 Task: Mix one scoop of protein powder with 180-240 ml of water or milk in a shaker bottle, then shake well and consume.
Action: Mouse moved to (371, 69)
Screenshot: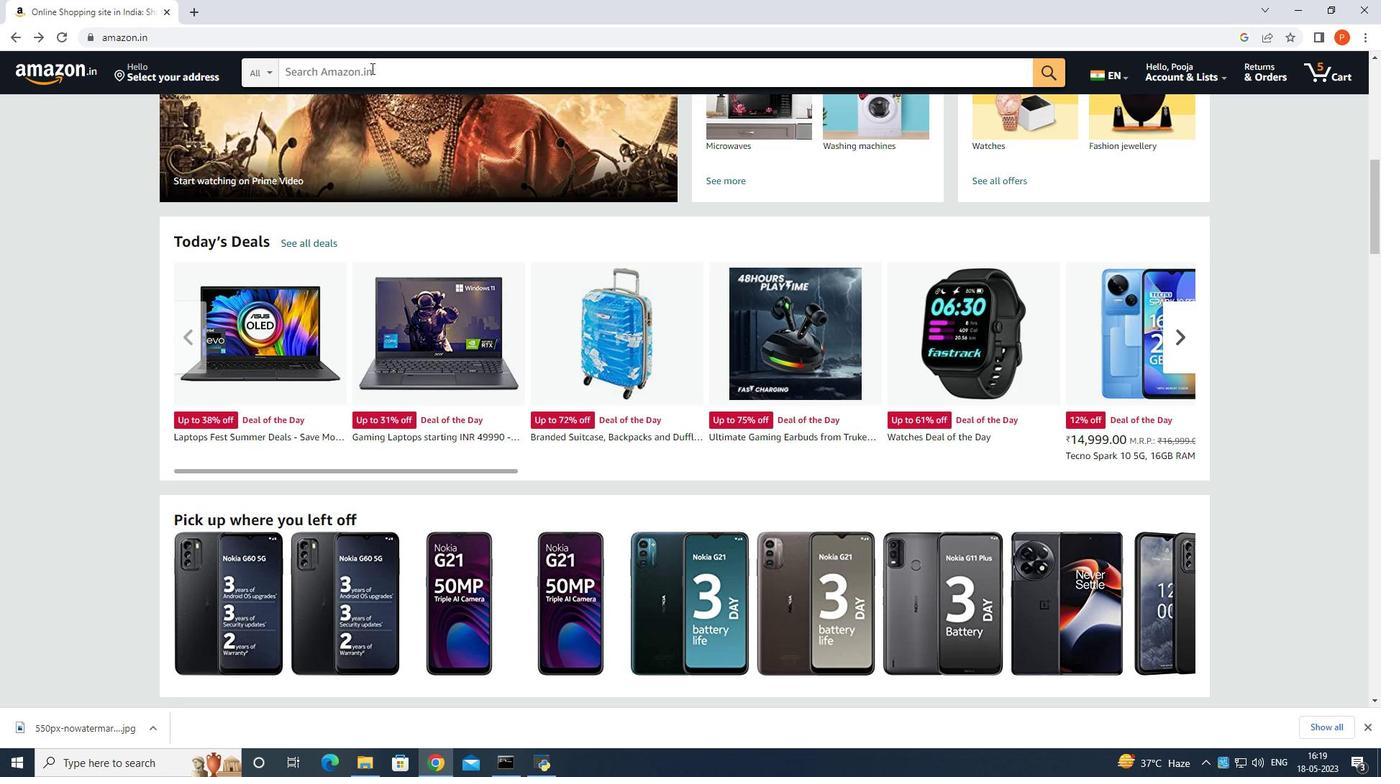 
Action: Mouse pressed left at (371, 69)
Screenshot: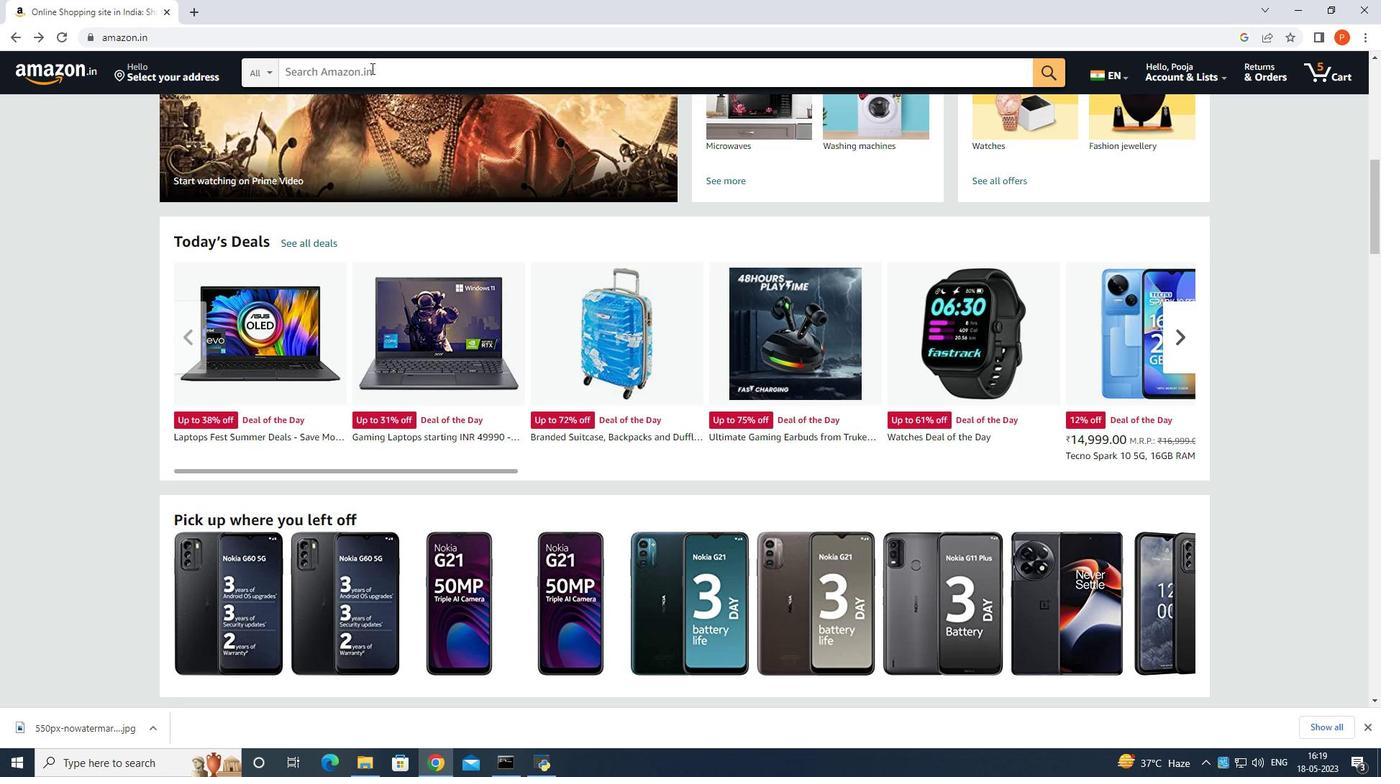 
Action: Mouse moved to (383, 100)
Screenshot: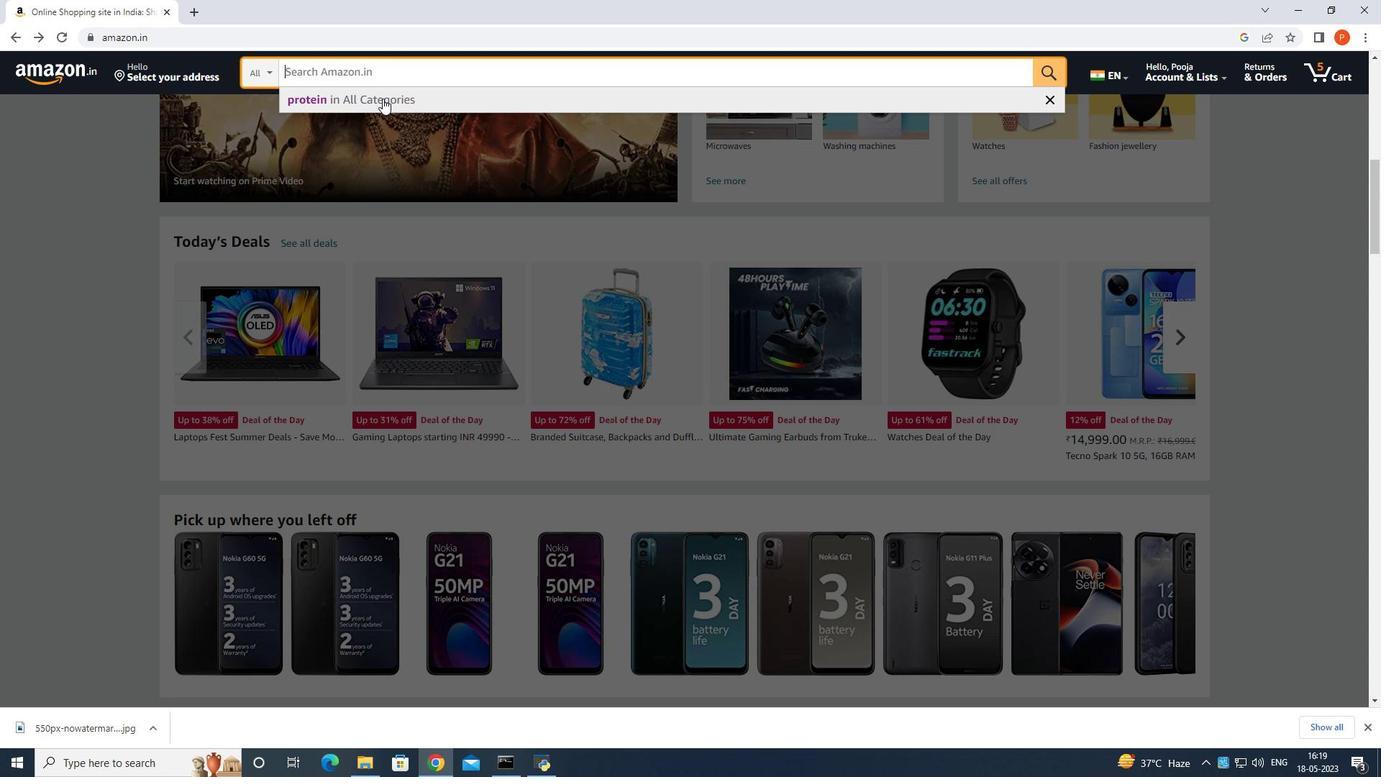 
Action: Mouse pressed left at (383, 100)
Screenshot: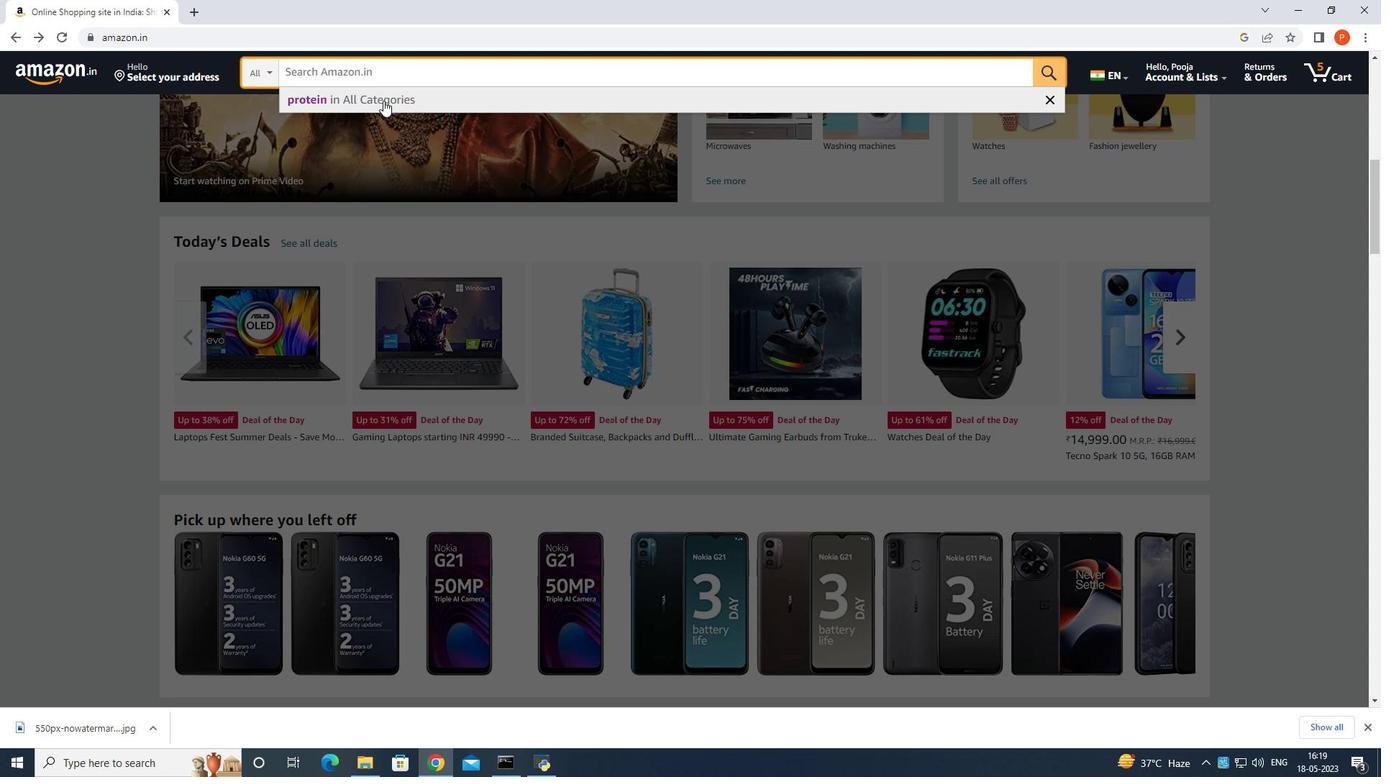 
Action: Mouse moved to (397, 218)
Screenshot: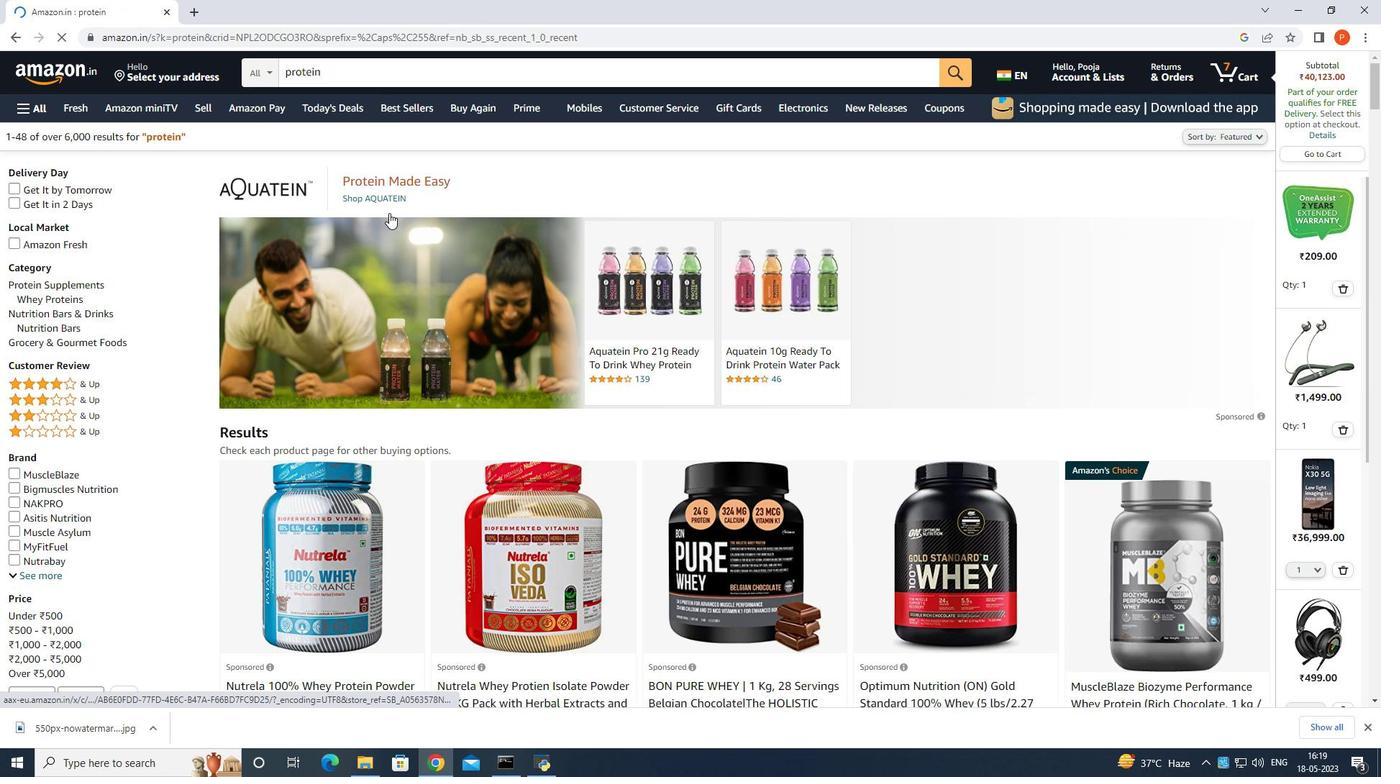 
Action: Mouse scrolled (397, 218) with delta (0, 0)
Screenshot: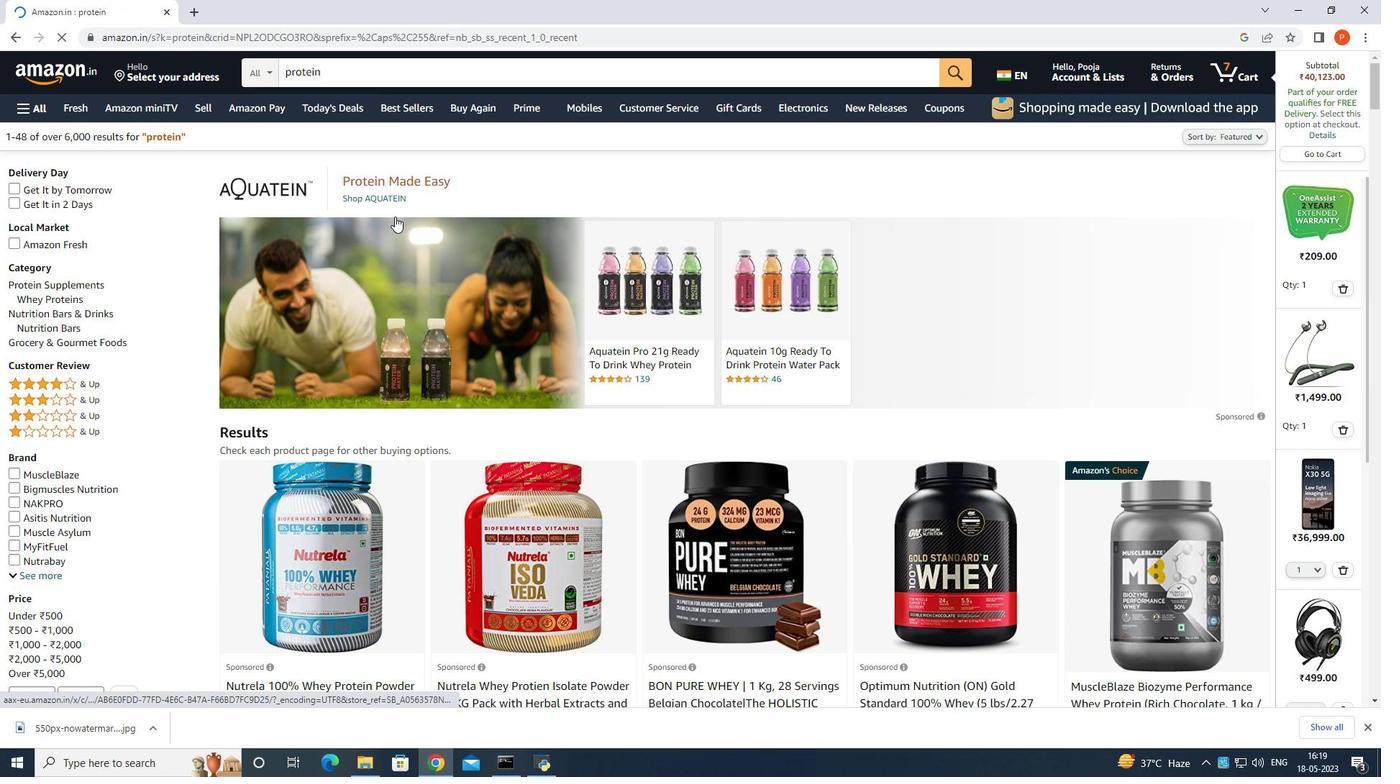 
Action: Mouse scrolled (397, 218) with delta (0, 0)
Screenshot: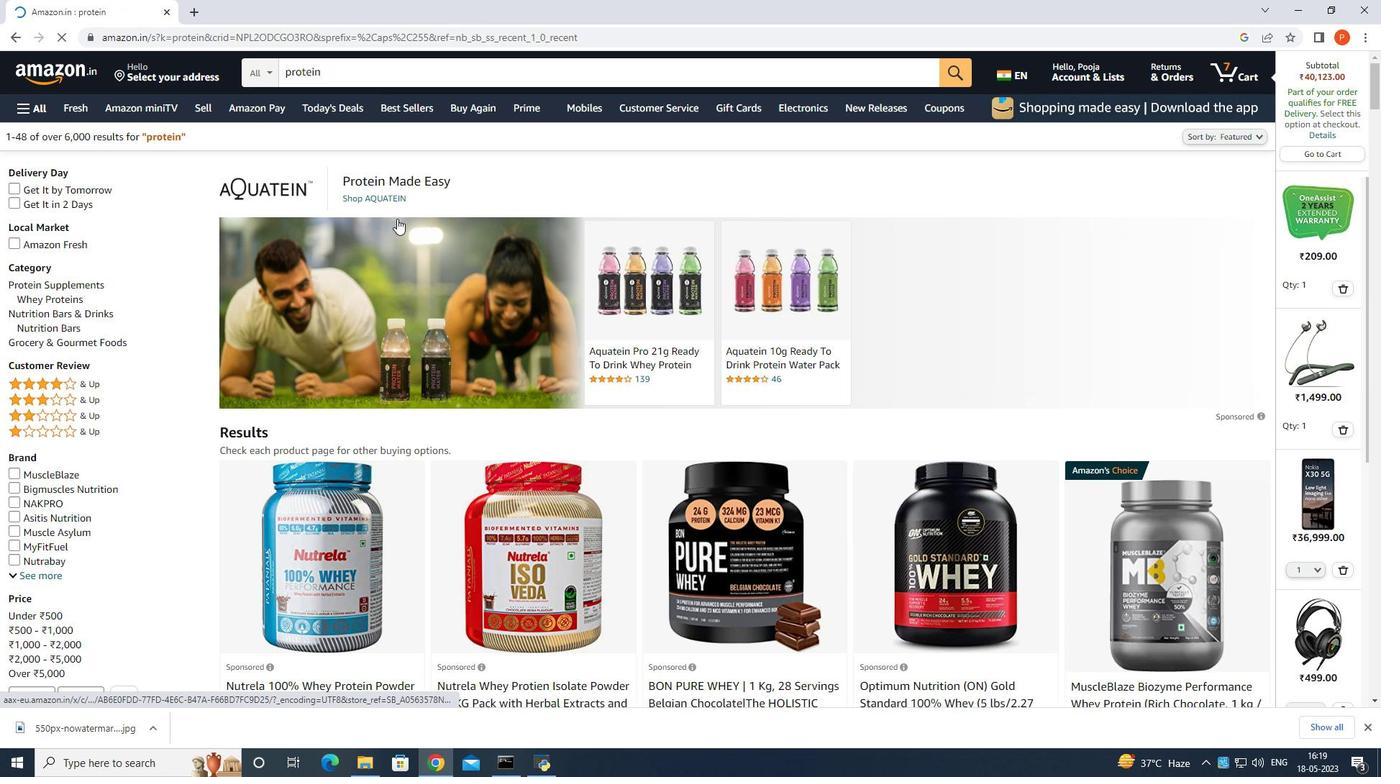 
Action: Mouse scrolled (397, 218) with delta (0, 0)
Screenshot: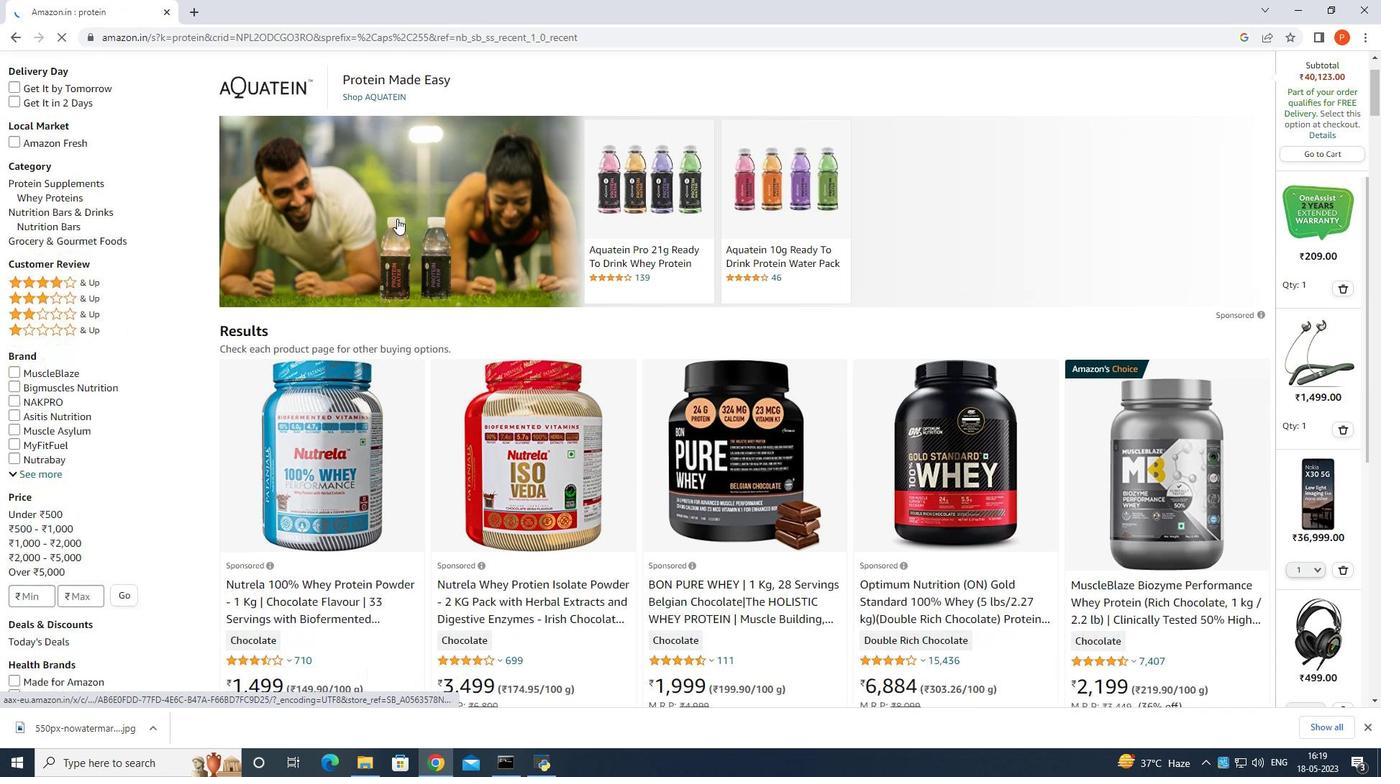 
Action: Mouse moved to (868, 392)
Screenshot: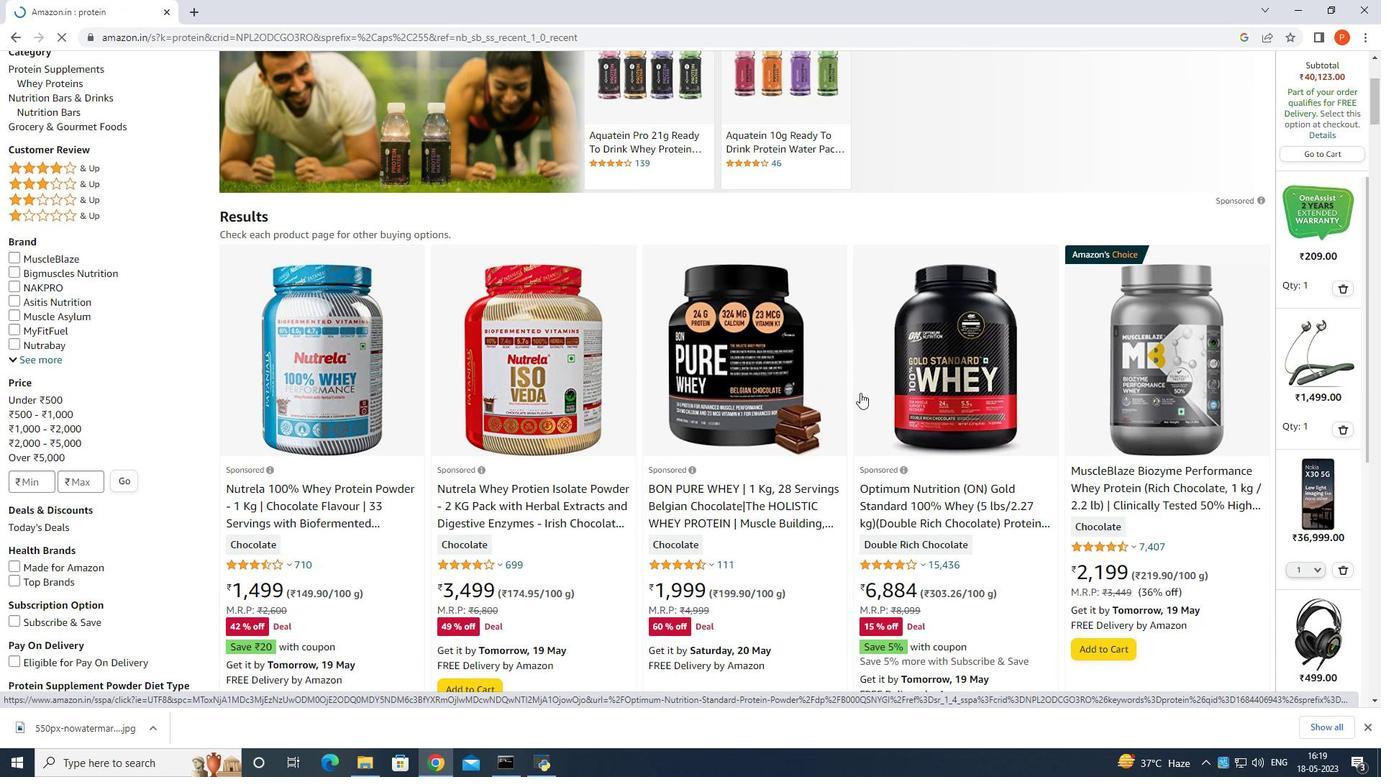 
Action: Mouse pressed left at (868, 392)
Screenshot: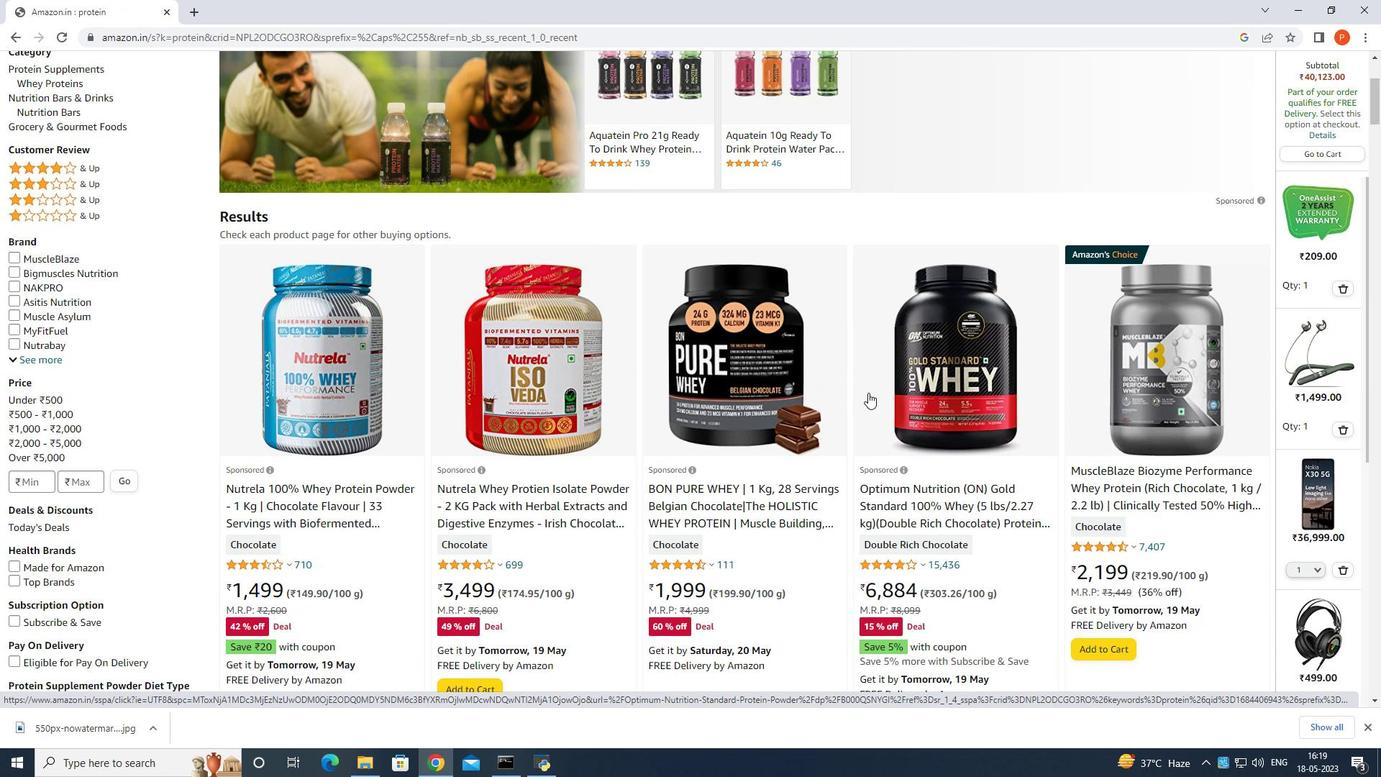 
Action: Mouse moved to (123, 297)
Screenshot: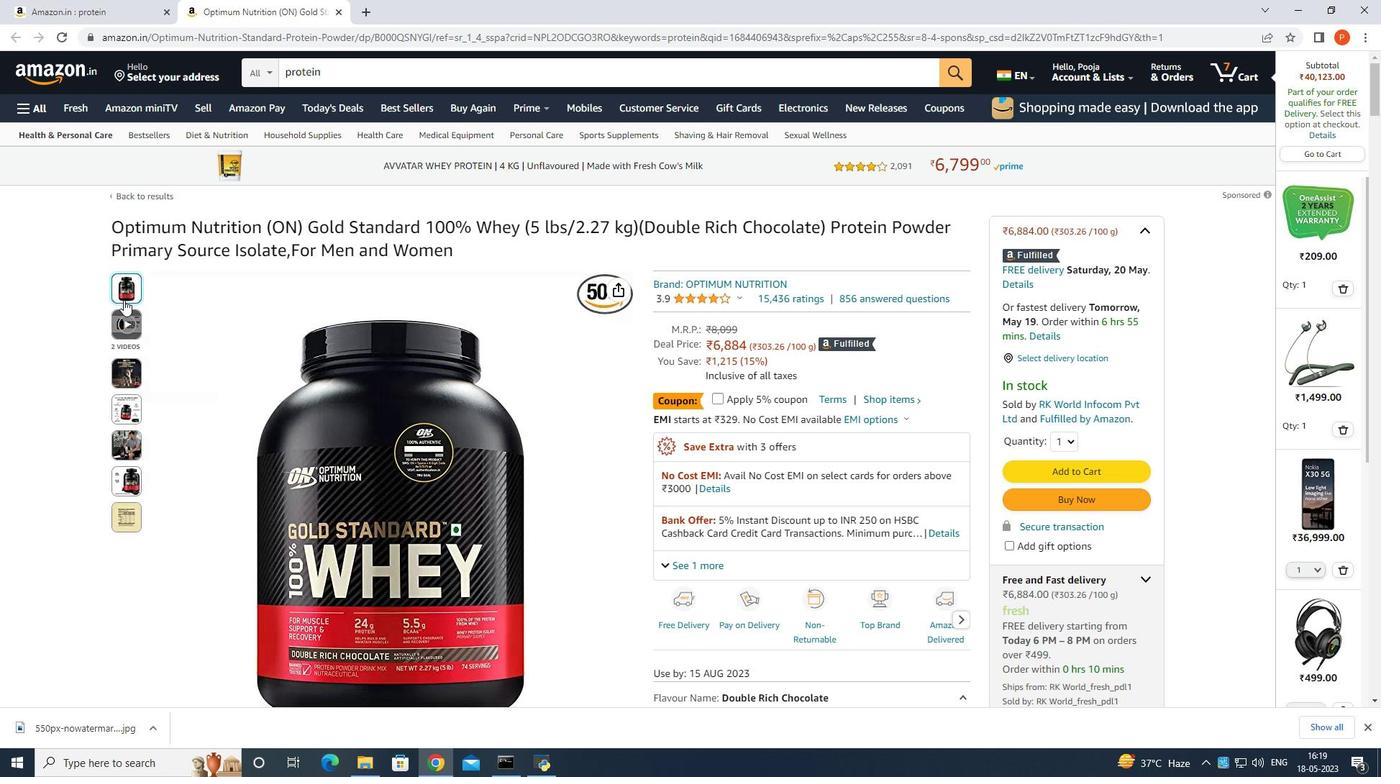 
Action: Mouse pressed left at (123, 297)
Screenshot: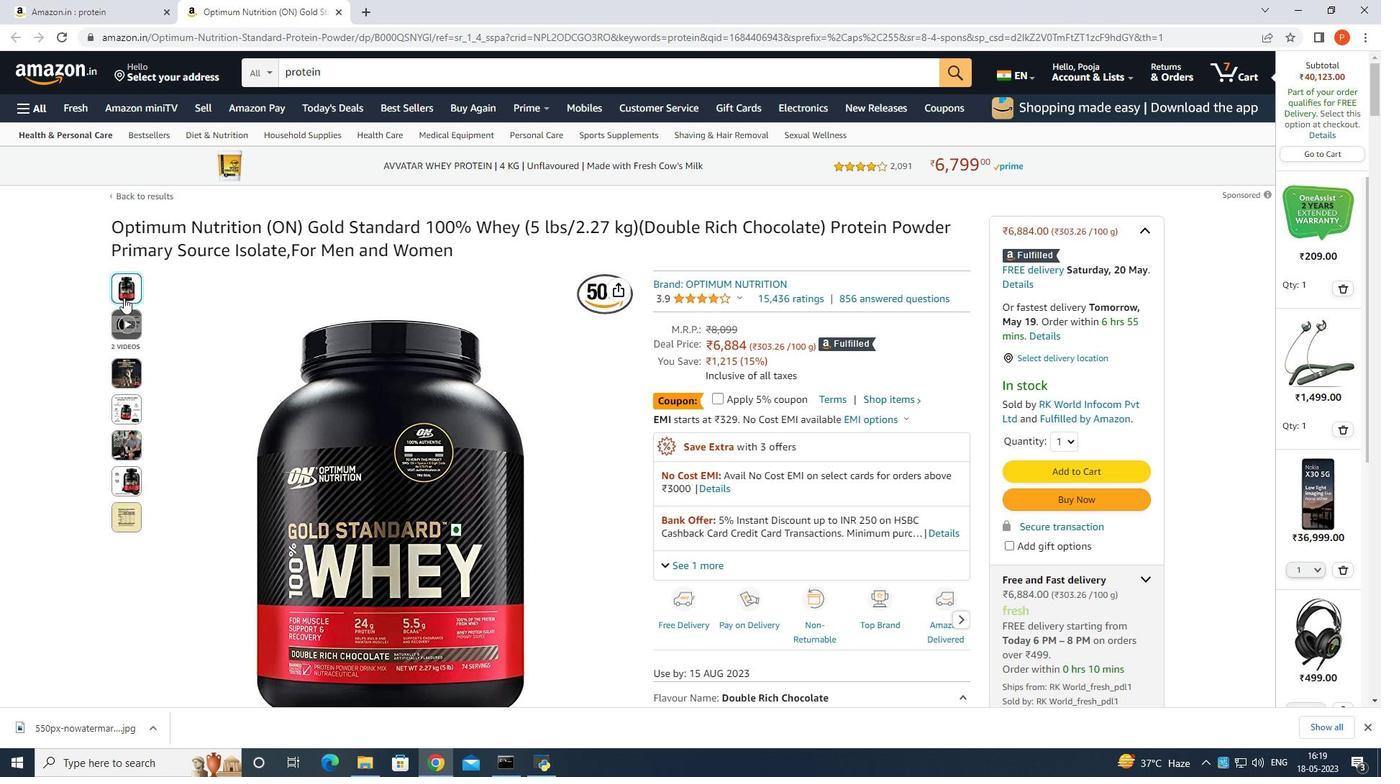 
Action: Mouse moved to (298, 511)
Screenshot: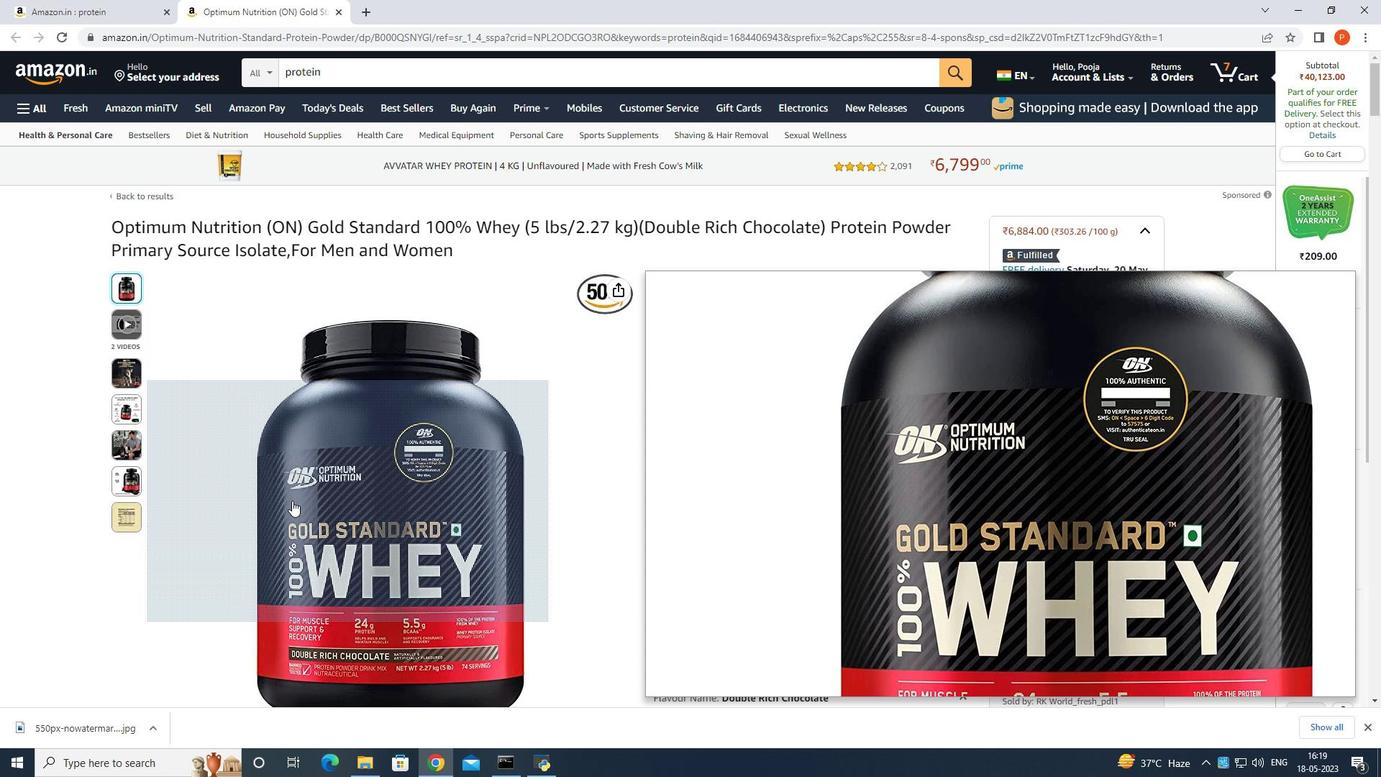 
Action: Mouse pressed left at (298, 511)
Screenshot: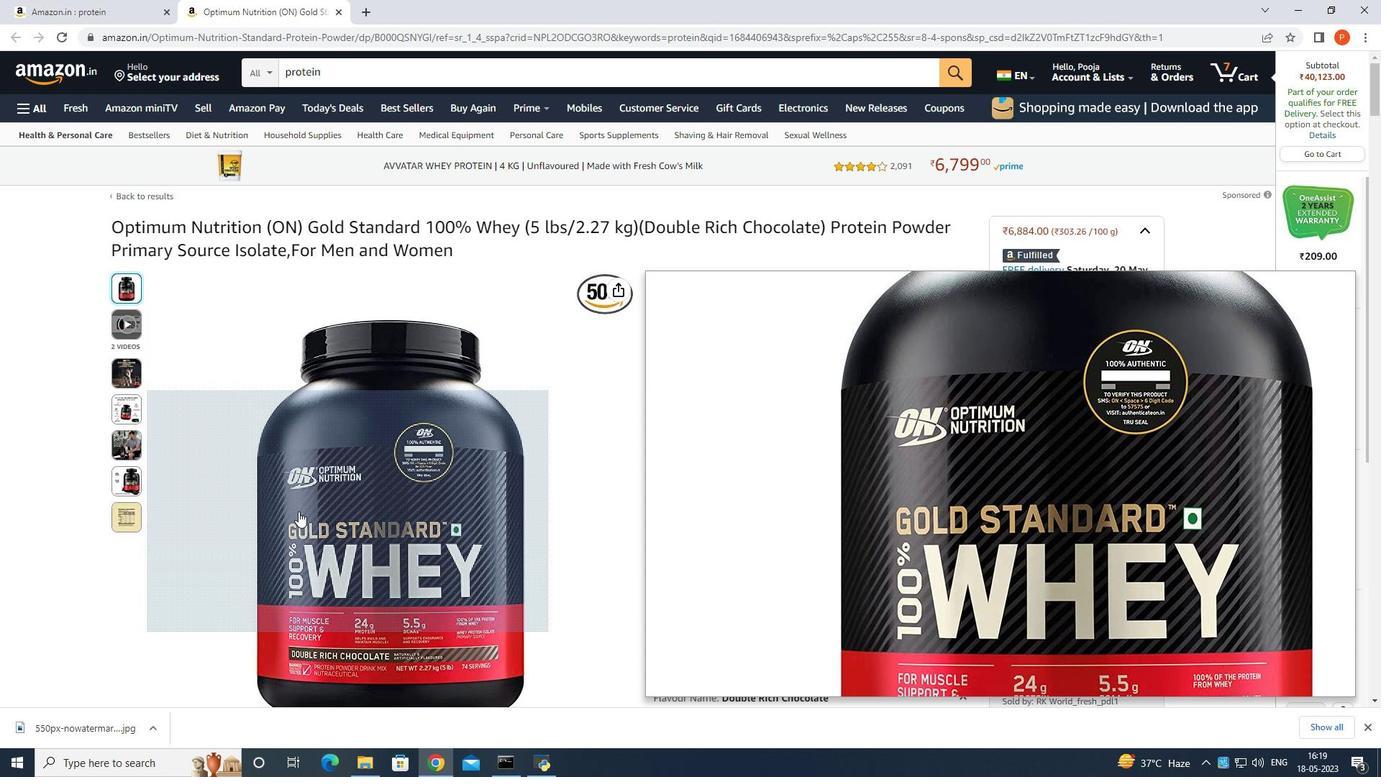 
Action: Mouse moved to (1177, 350)
Screenshot: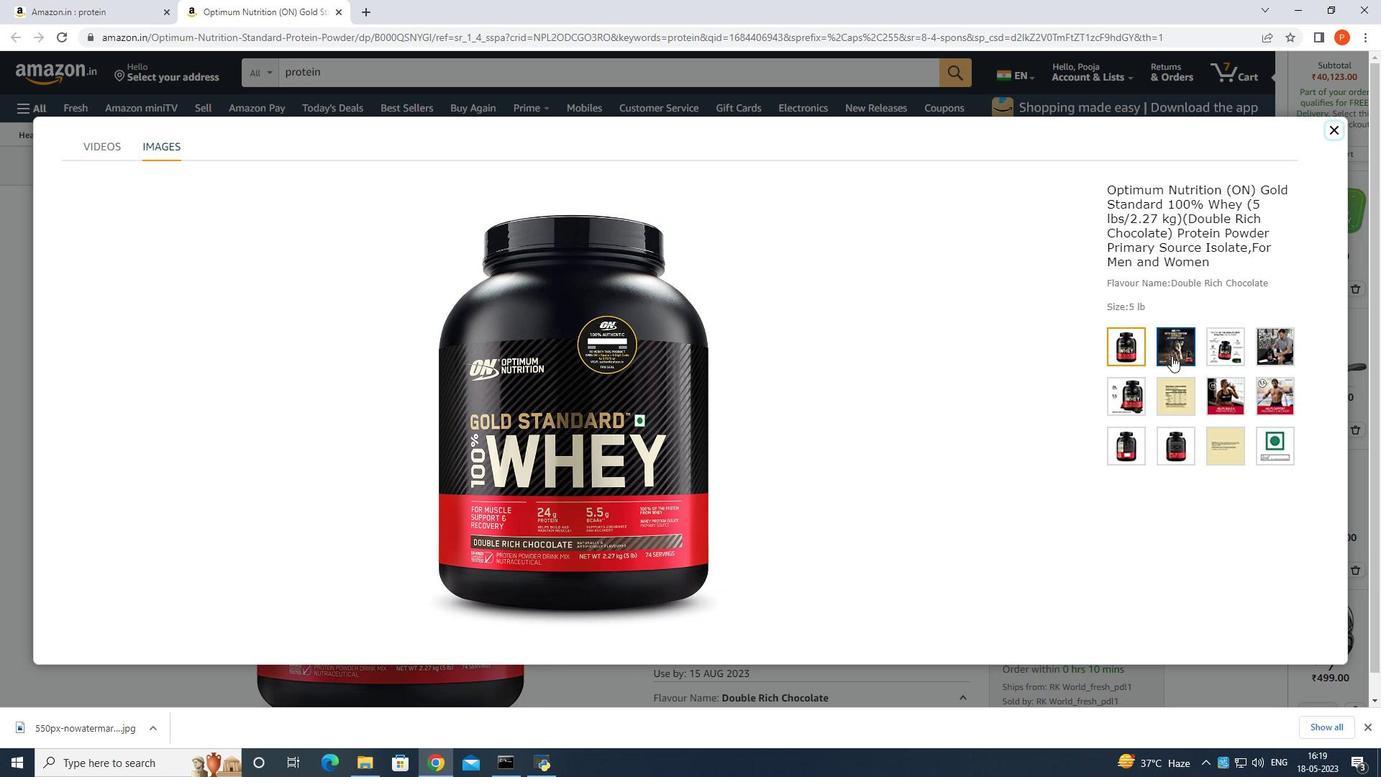 
Action: Mouse pressed left at (1177, 350)
Screenshot: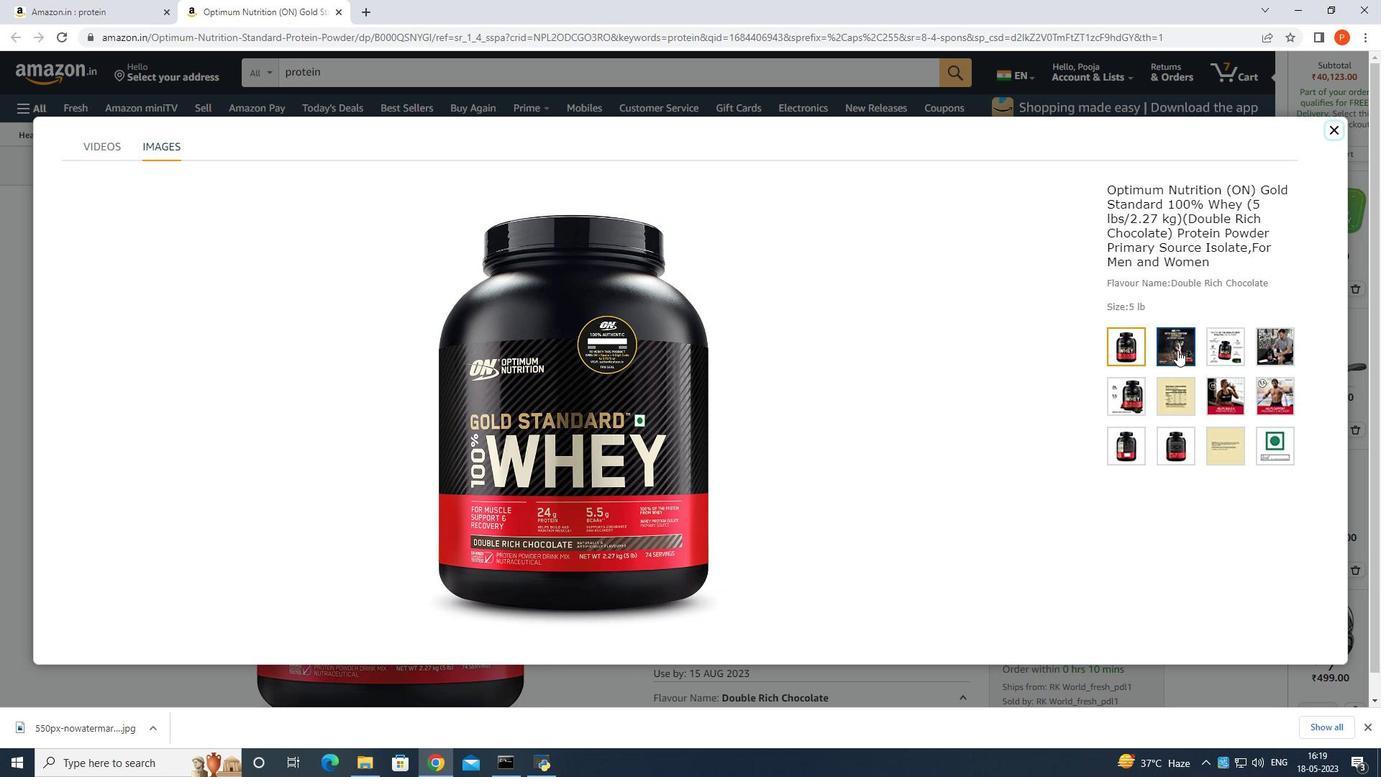 
Action: Mouse moved to (1218, 344)
Screenshot: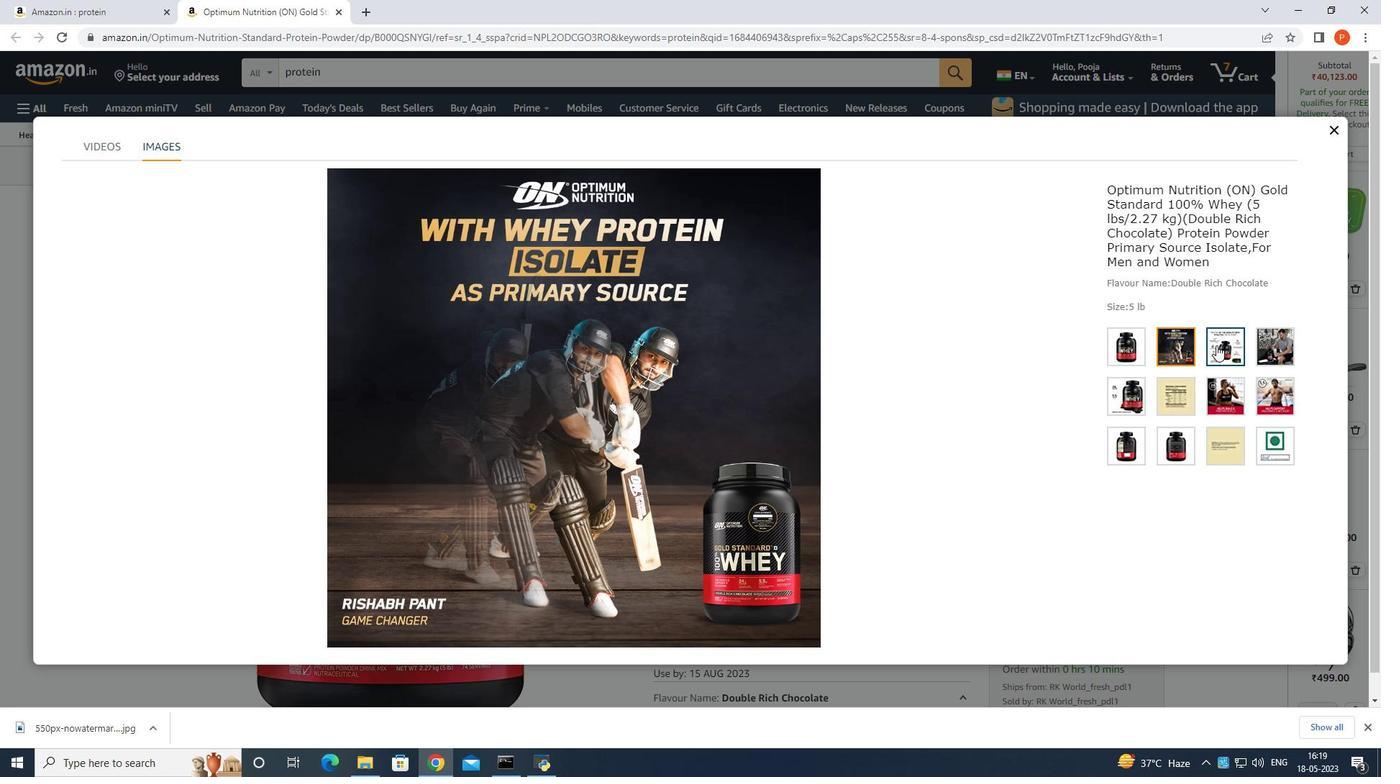 
Action: Mouse pressed left at (1218, 344)
Screenshot: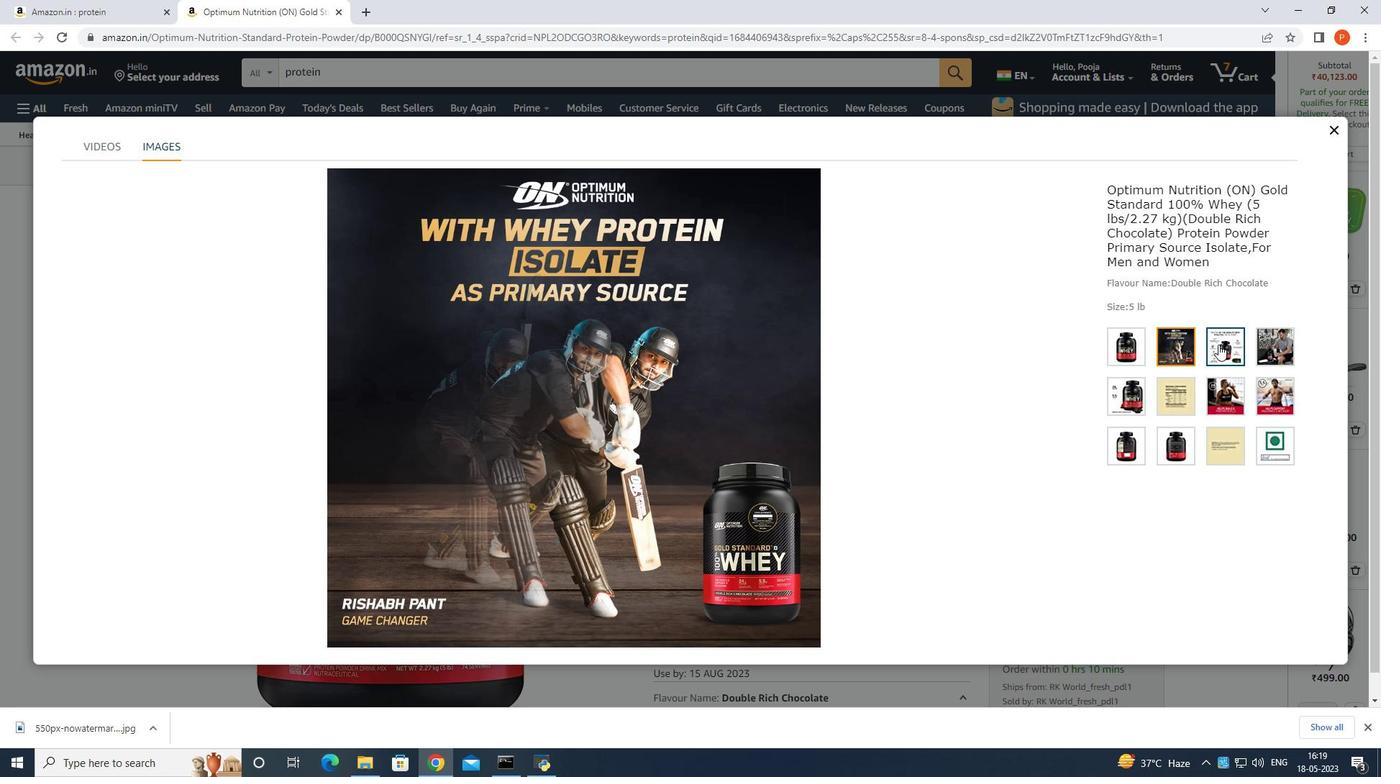 
Action: Mouse moved to (1278, 348)
Screenshot: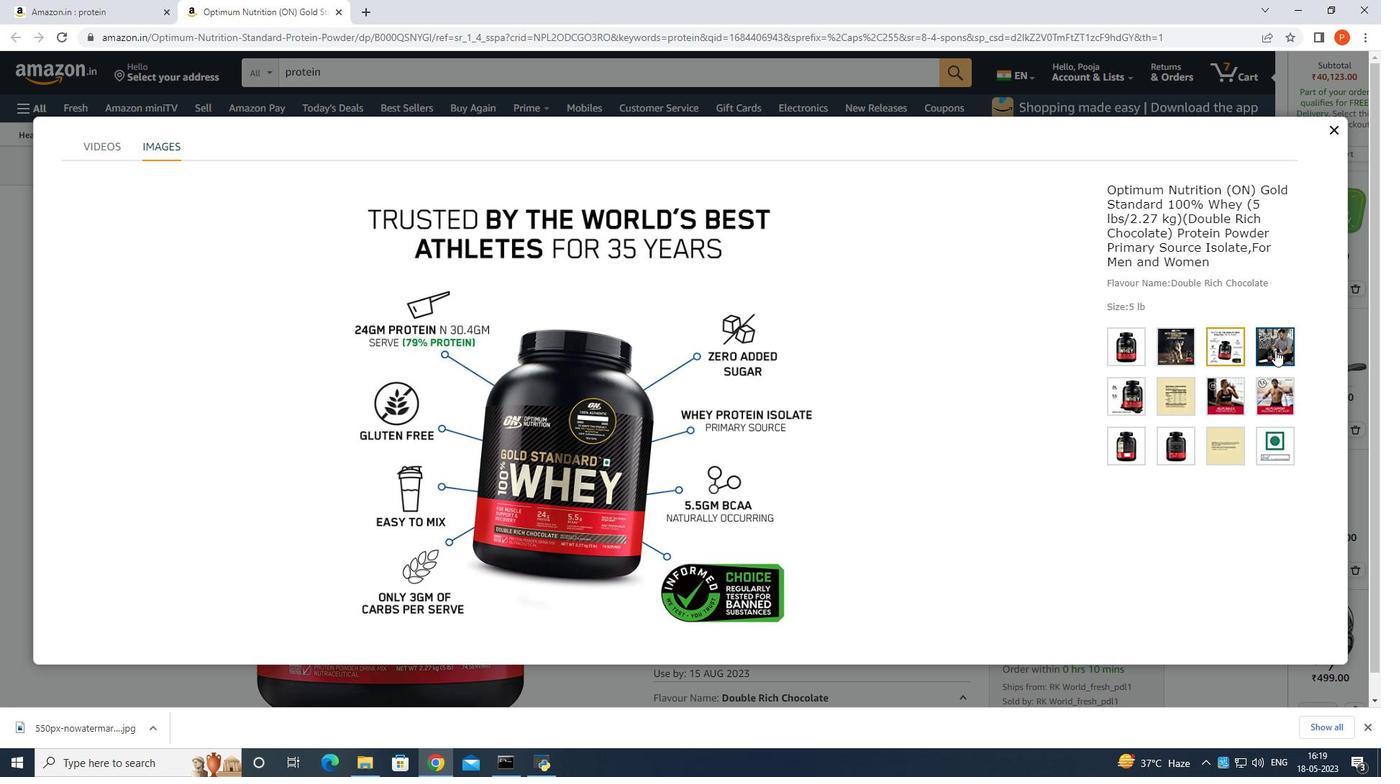 
Action: Mouse pressed left at (1278, 348)
Screenshot: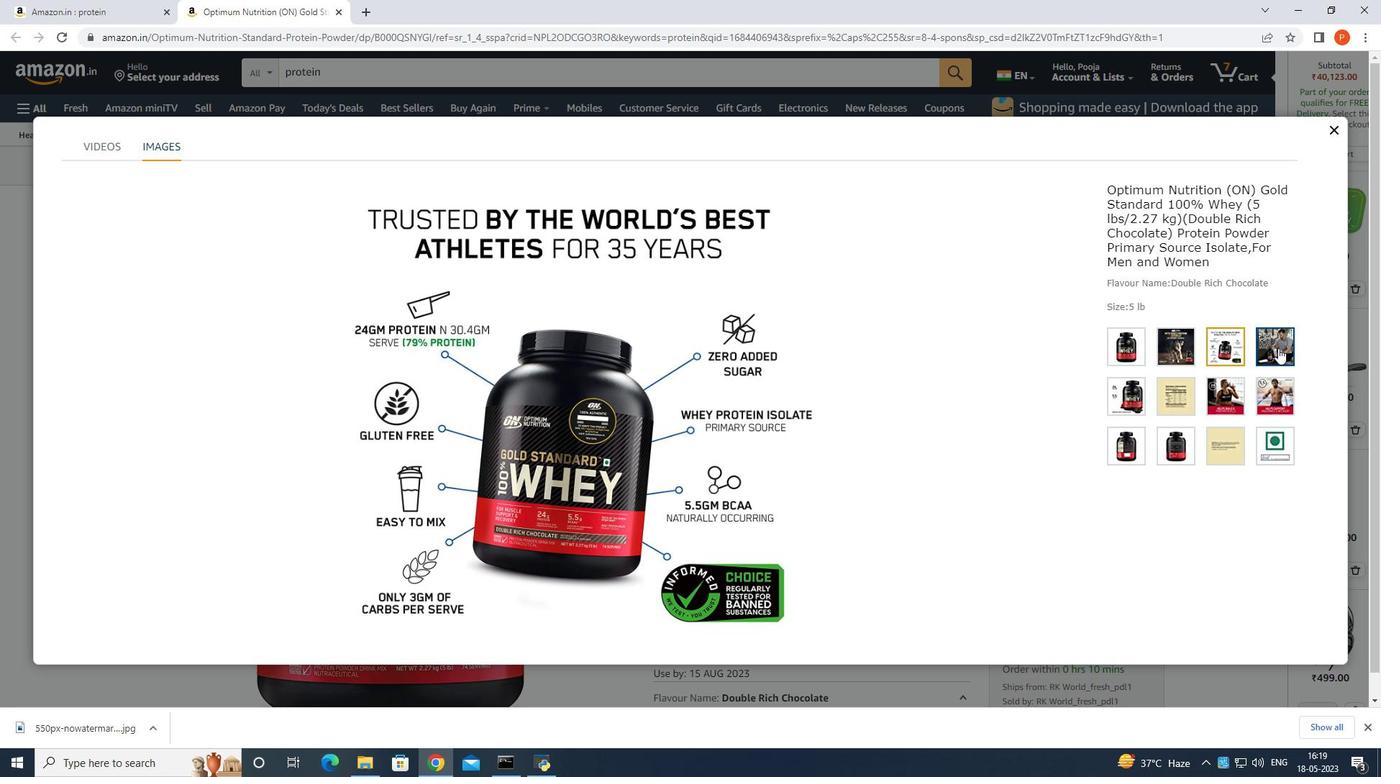 
Action: Mouse moved to (1122, 399)
Screenshot: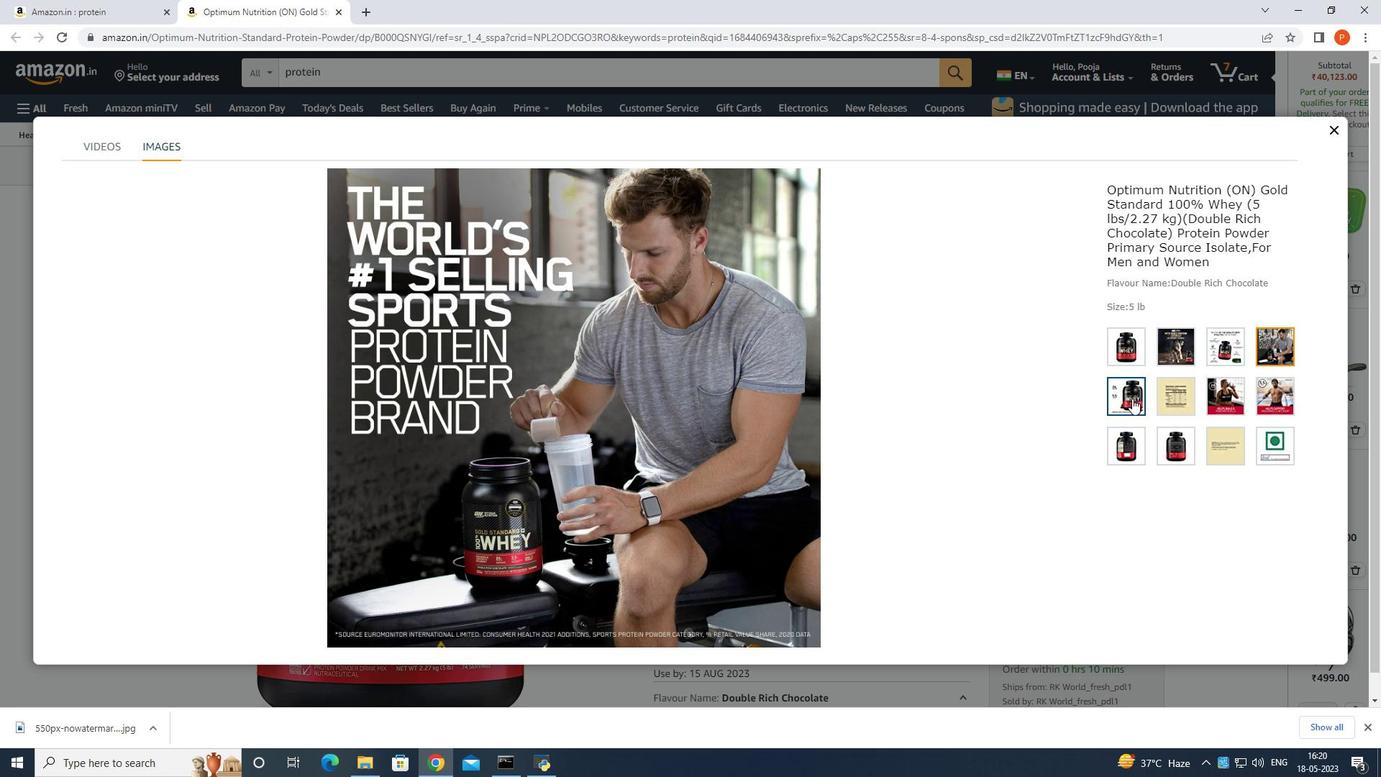 
Action: Mouse pressed left at (1122, 399)
Screenshot: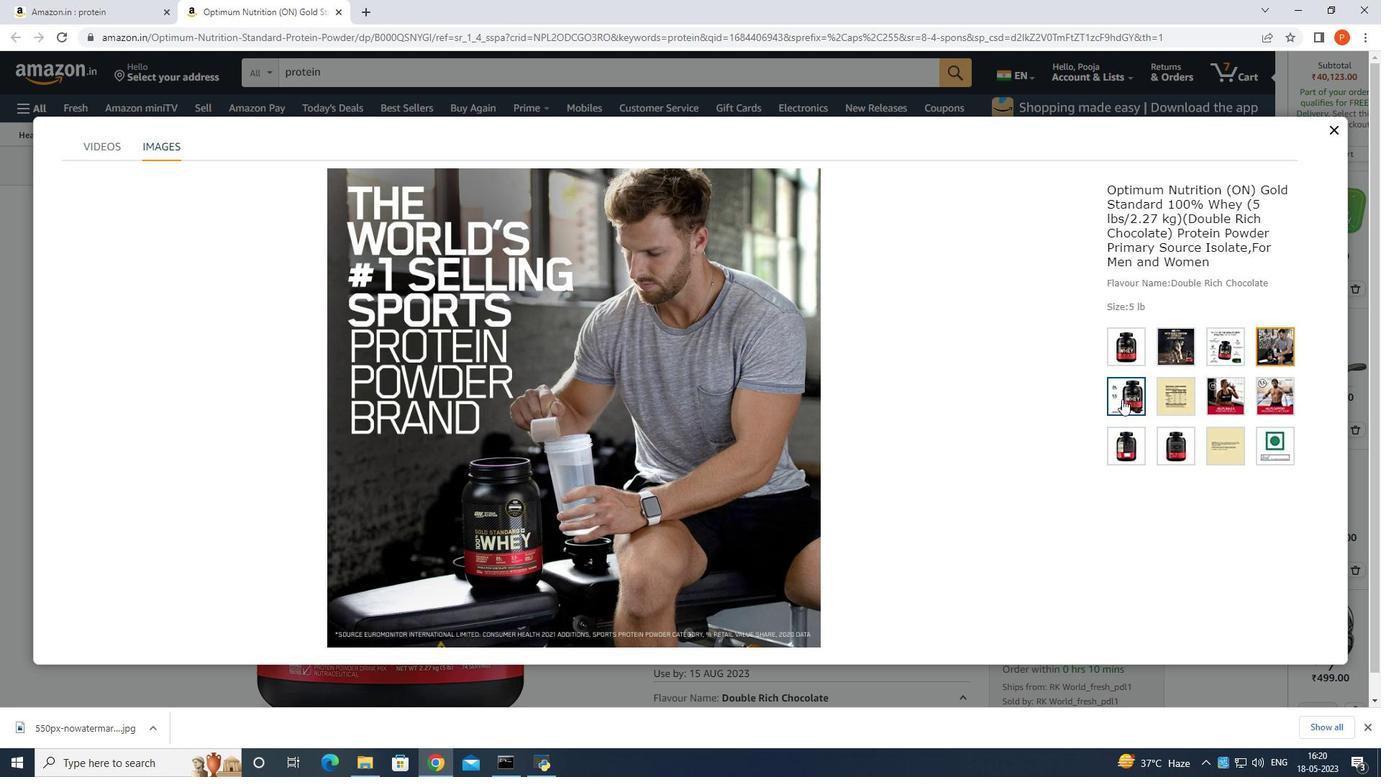 
Action: Mouse moved to (1167, 391)
Screenshot: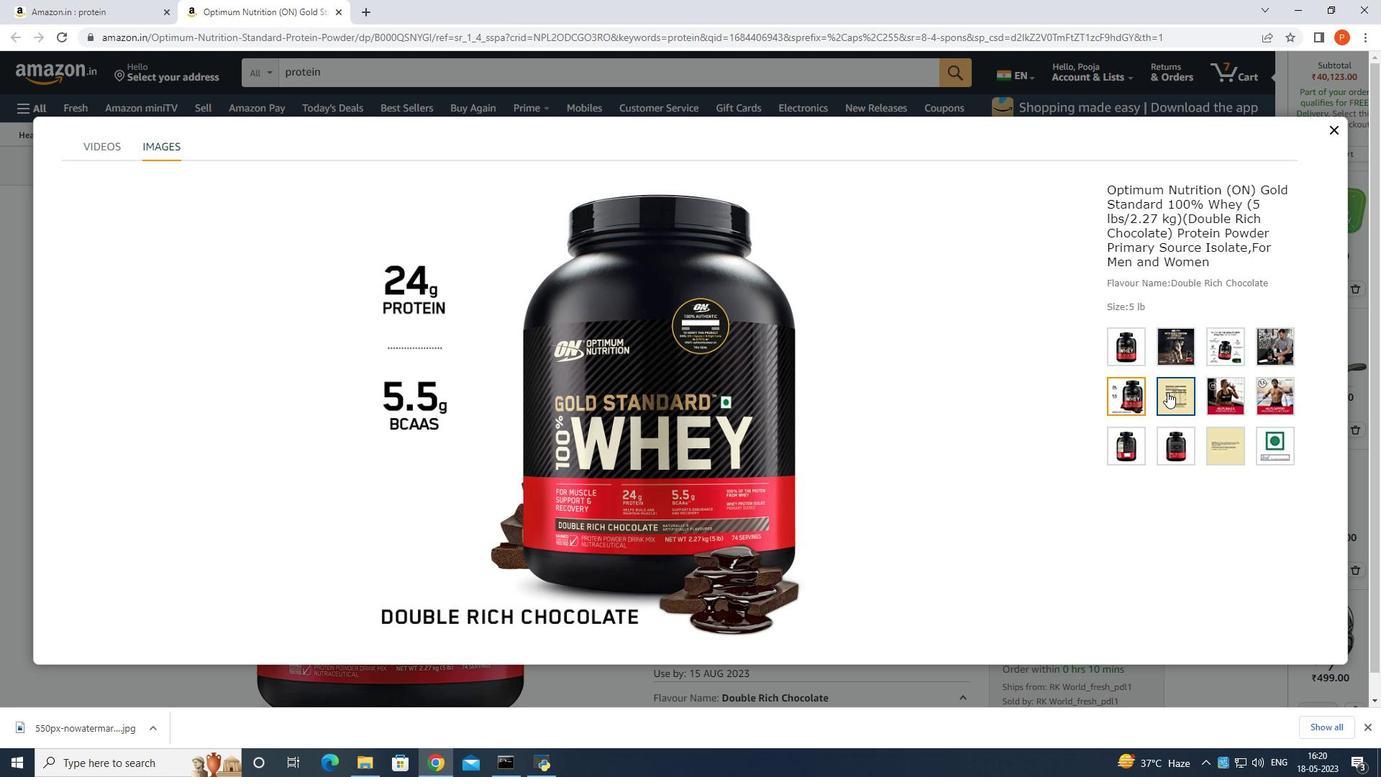 
Action: Mouse pressed left at (1167, 391)
Screenshot: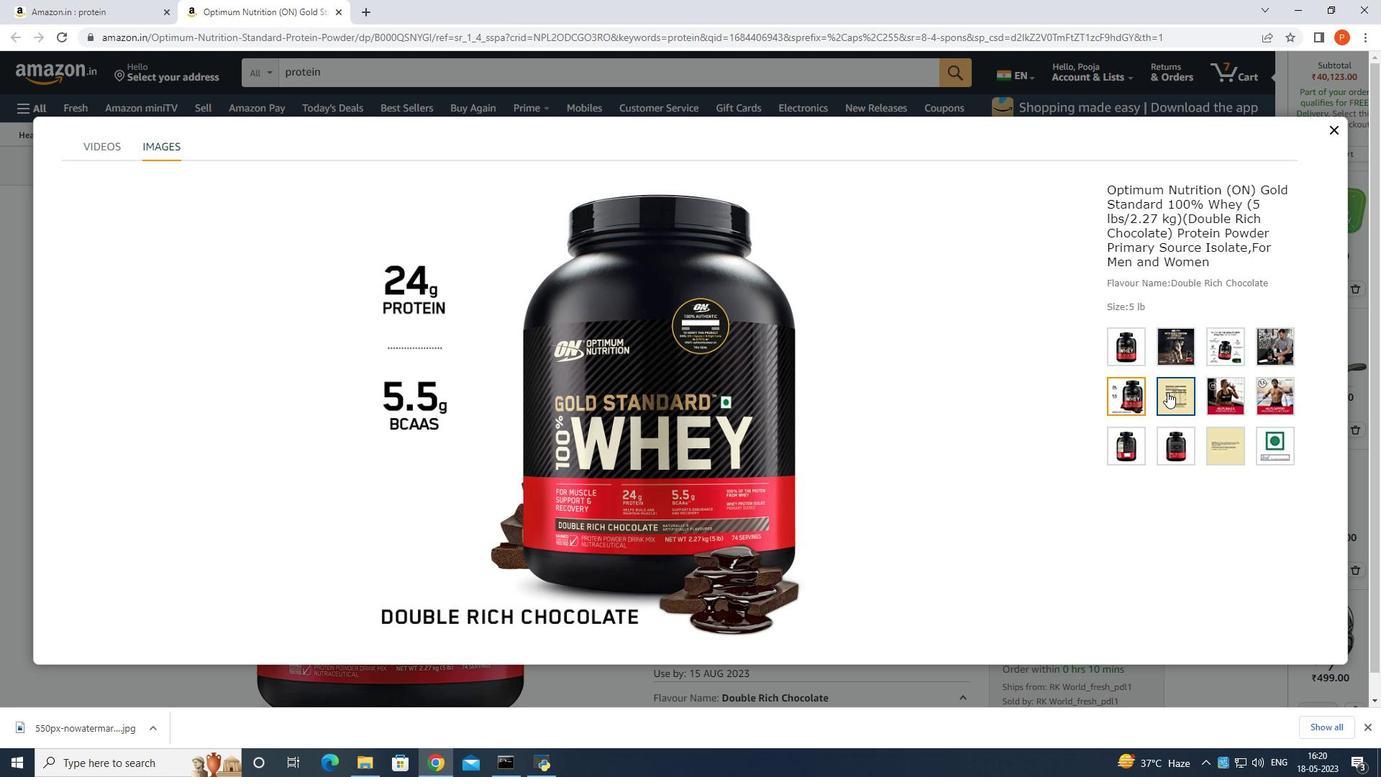 
Action: Mouse moved to (541, 518)
Screenshot: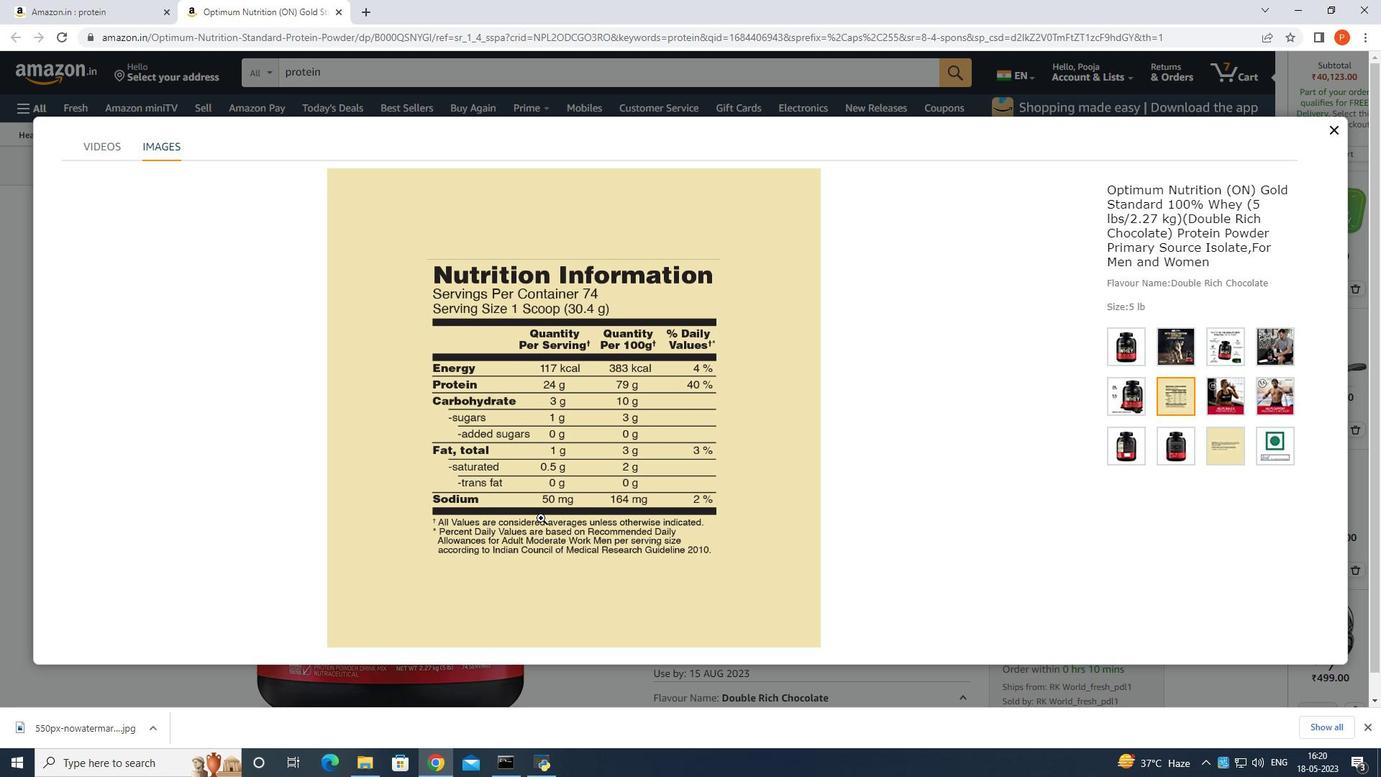 
Action: Mouse scrolled (541, 518) with delta (0, 0)
Screenshot: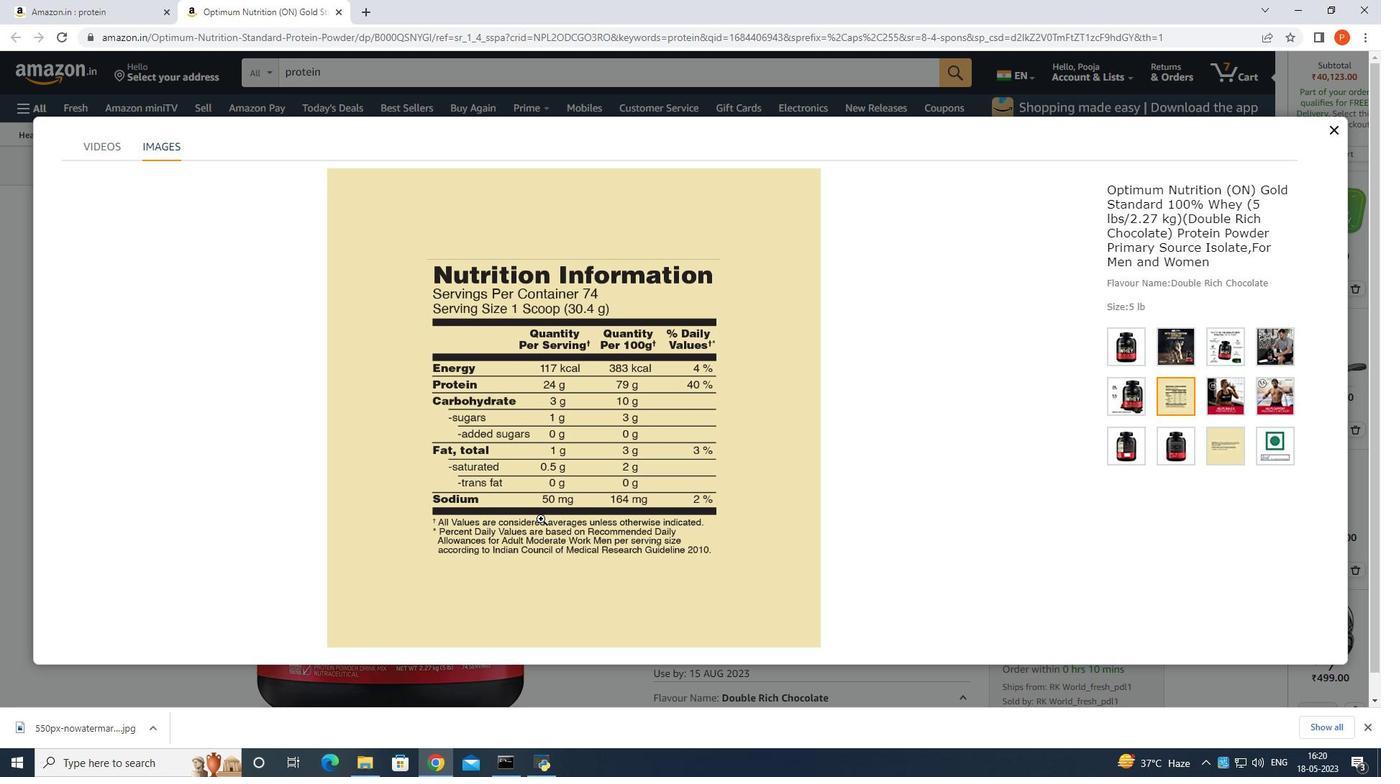 
Action: Mouse moved to (1209, 371)
Screenshot: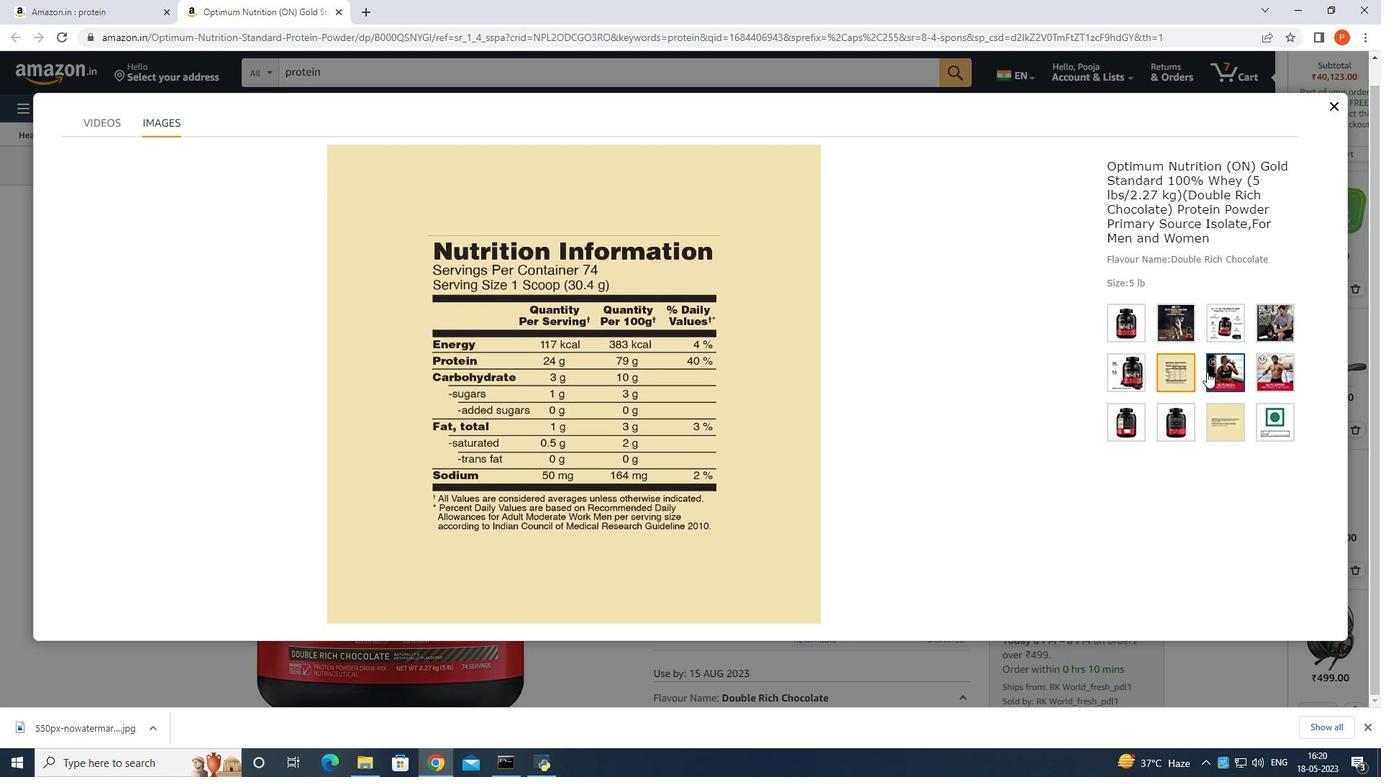 
Action: Mouse pressed left at (1209, 371)
Screenshot: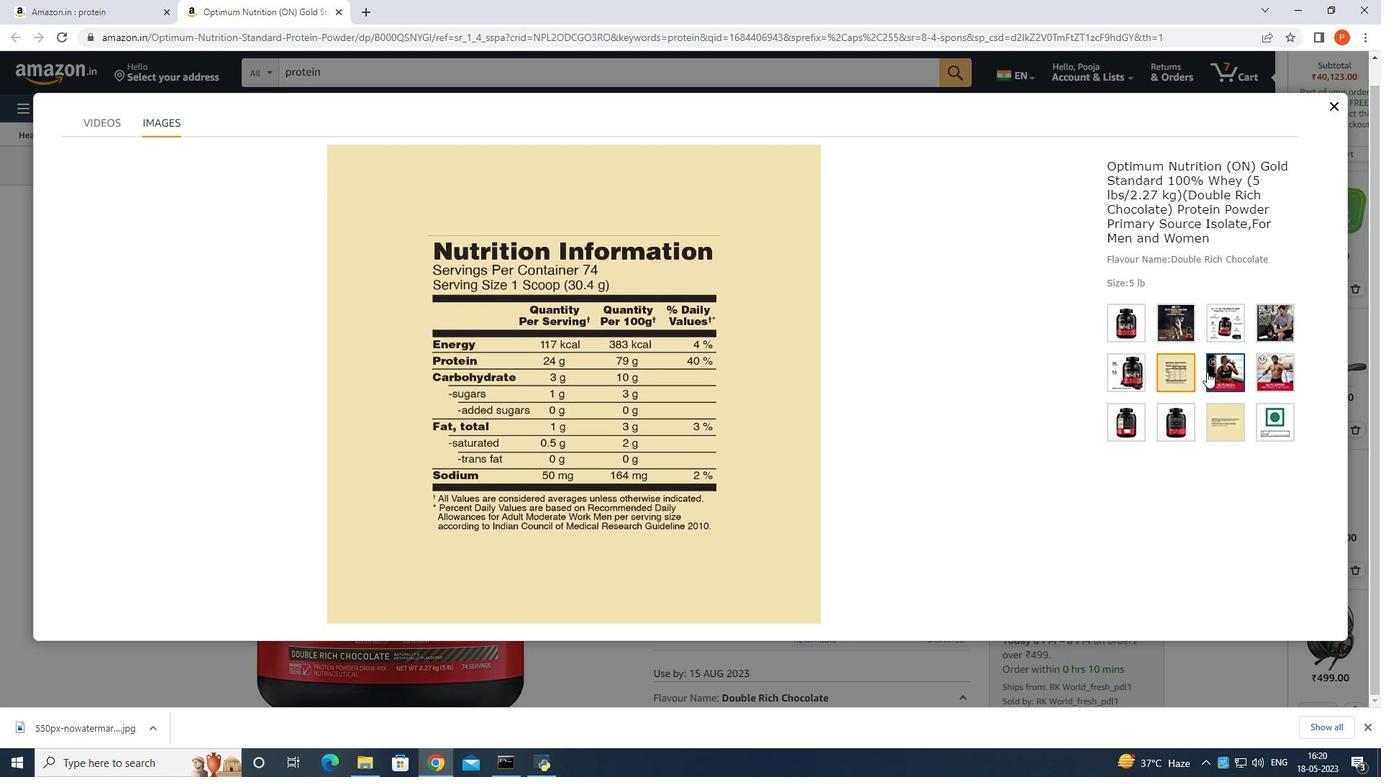 
Action: Mouse moved to (886, 392)
Screenshot: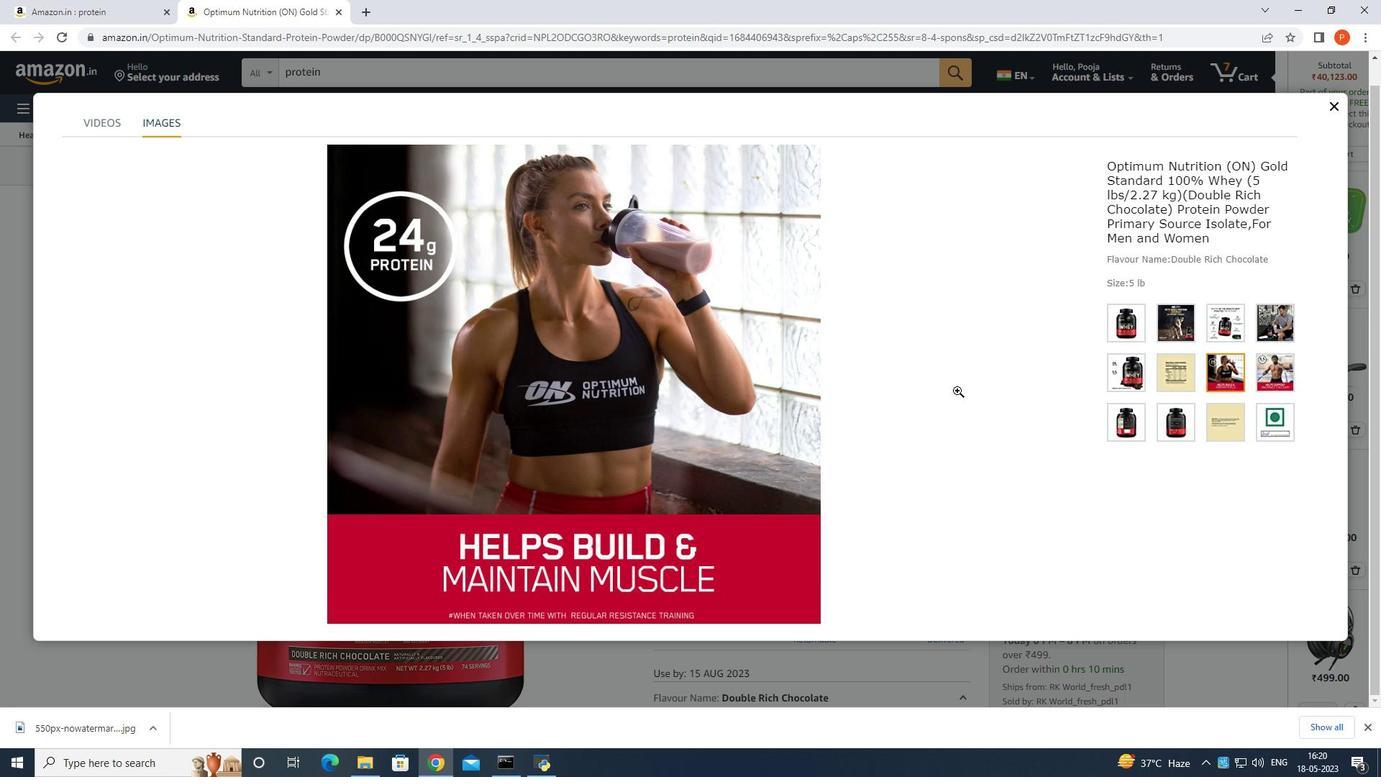 
Action: Mouse scrolled (886, 392) with delta (0, 0)
Screenshot: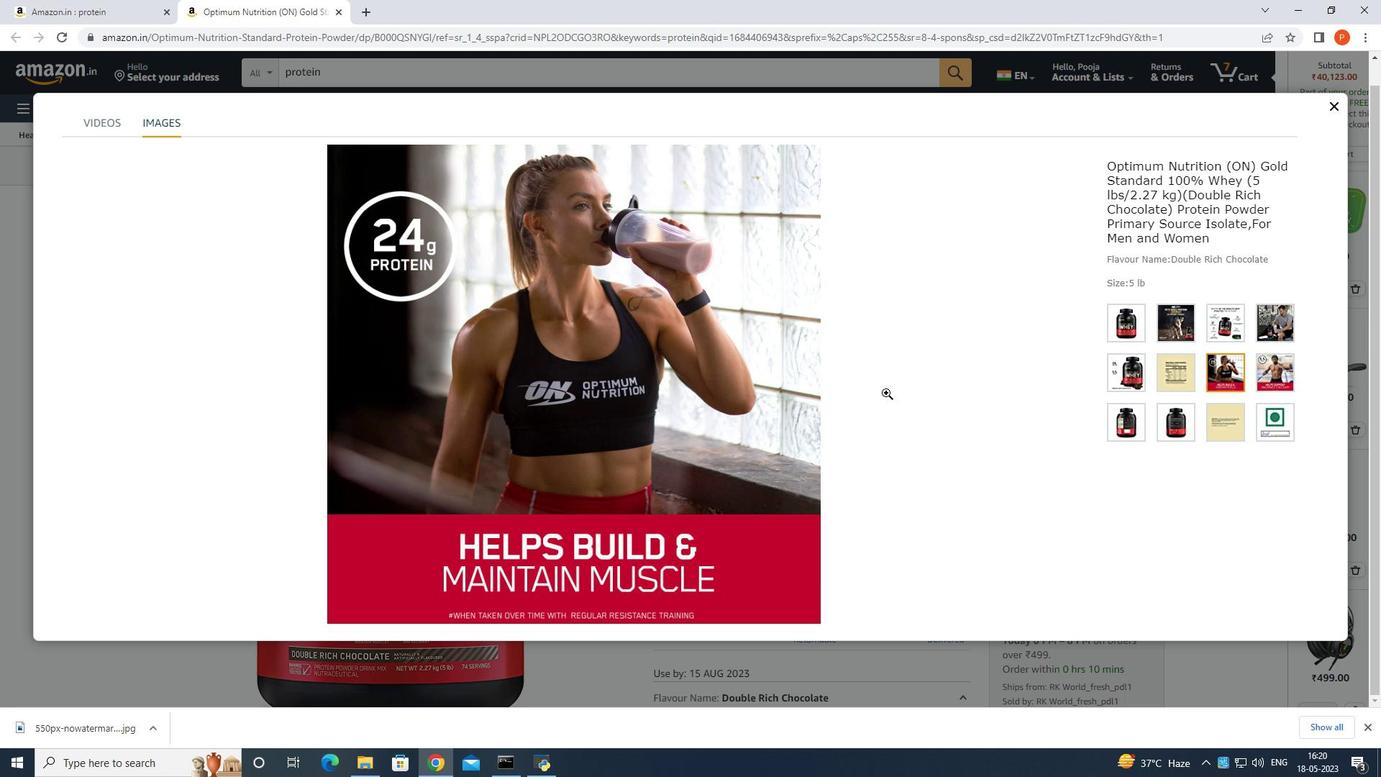 
Action: Mouse scrolled (886, 392) with delta (0, 0)
Screenshot: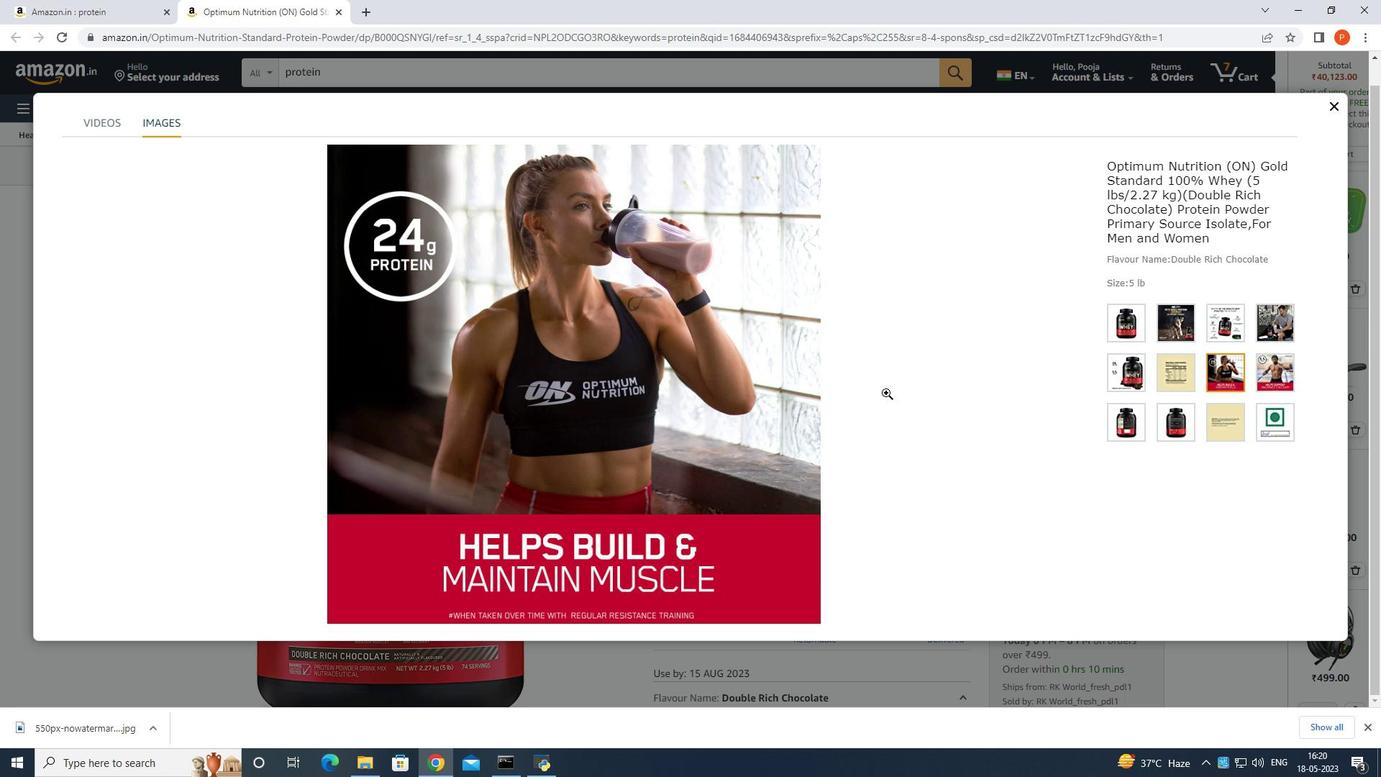 
Action: Mouse moved to (1129, 427)
Screenshot: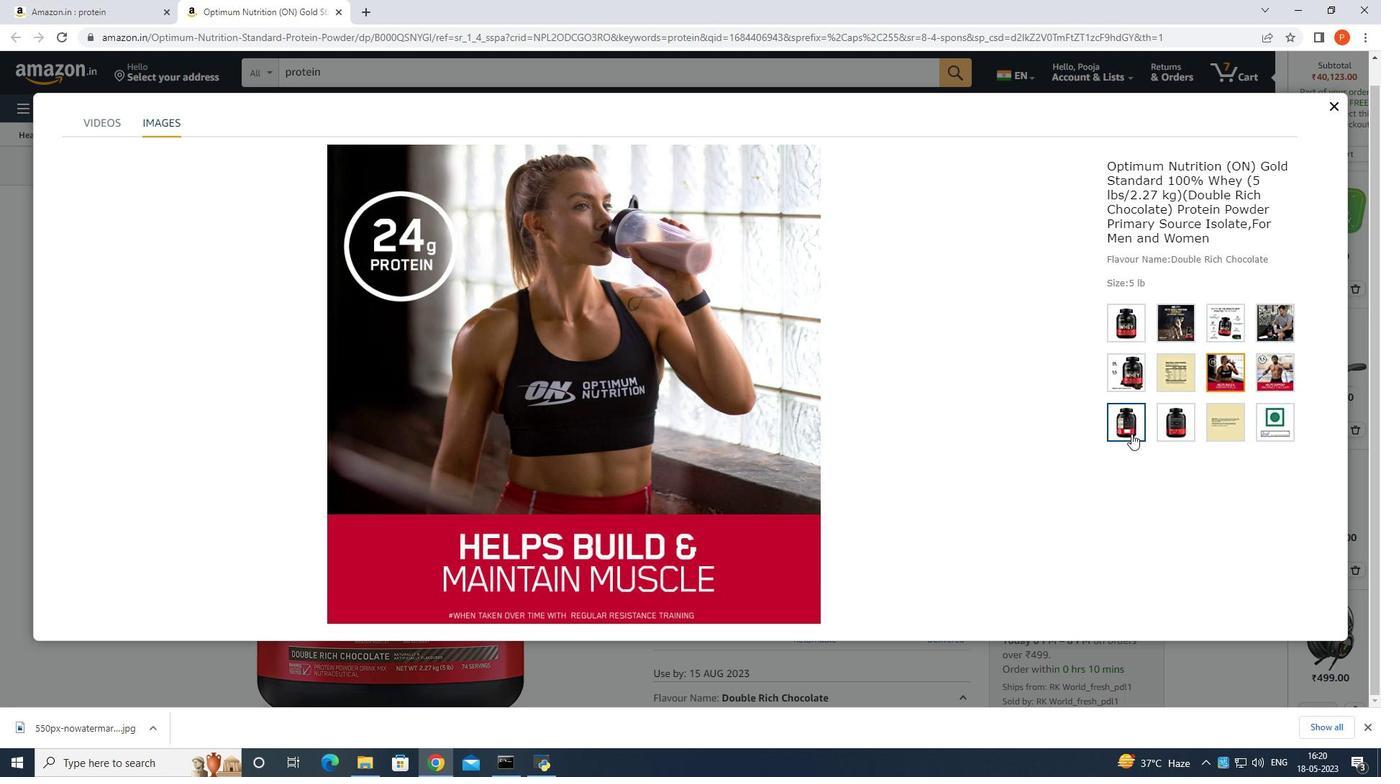 
Action: Mouse pressed left at (1129, 427)
Screenshot: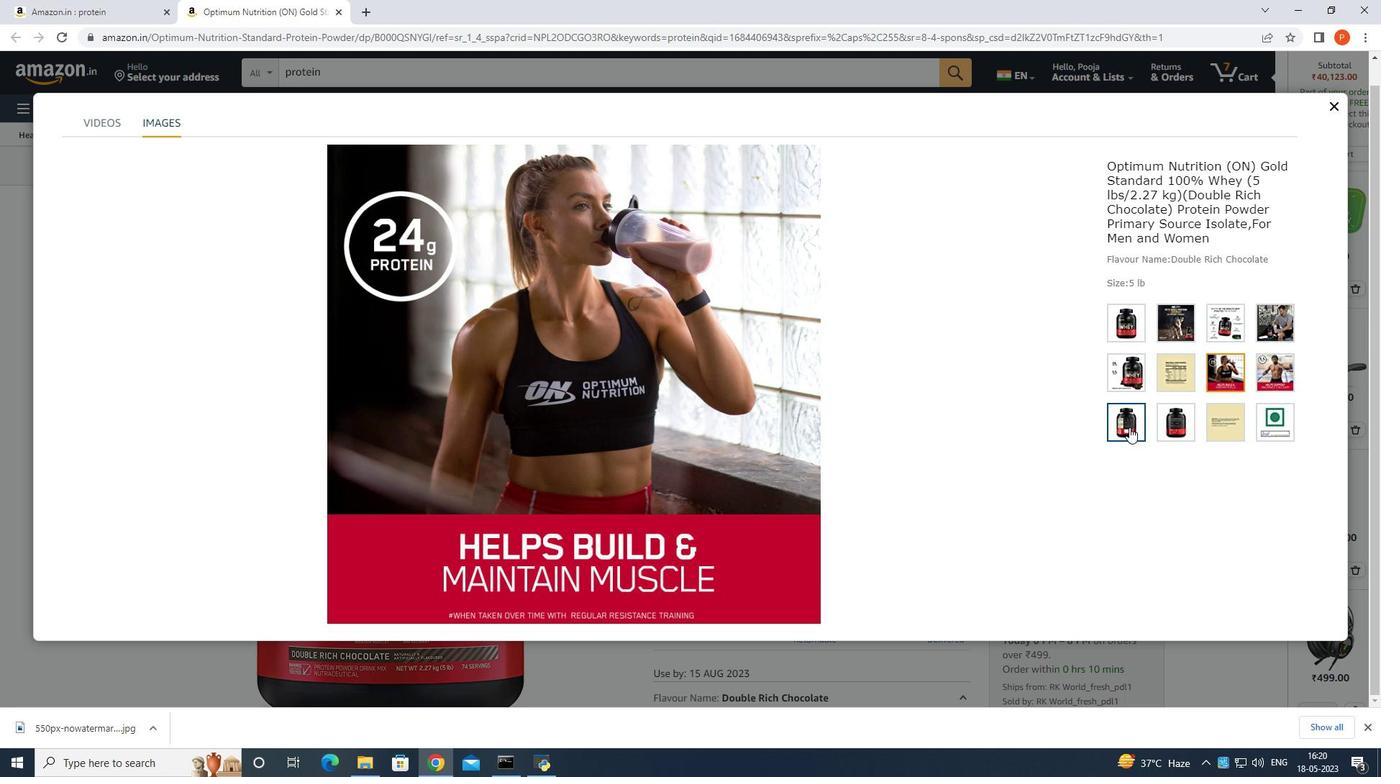 
Action: Mouse moved to (582, 461)
Screenshot: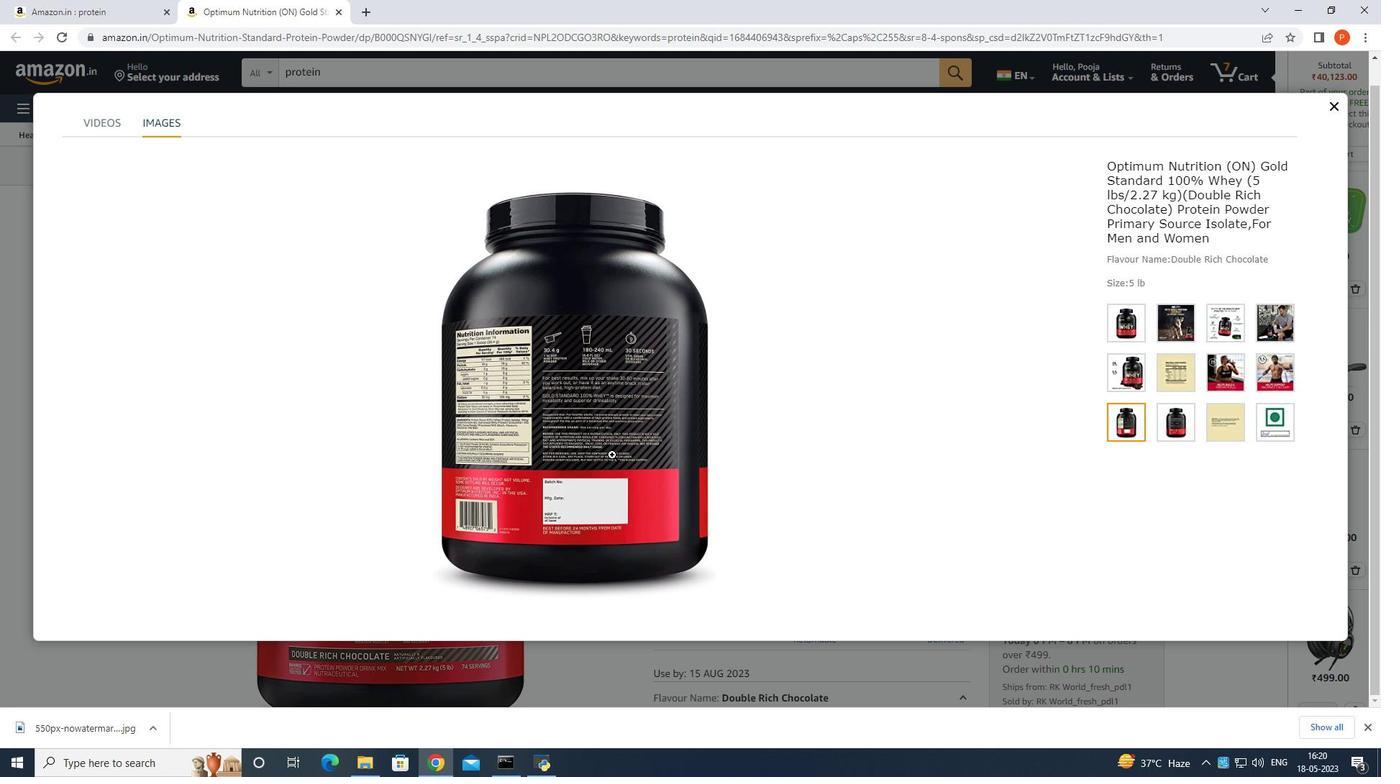 
Action: Mouse pressed left at (582, 461)
Screenshot: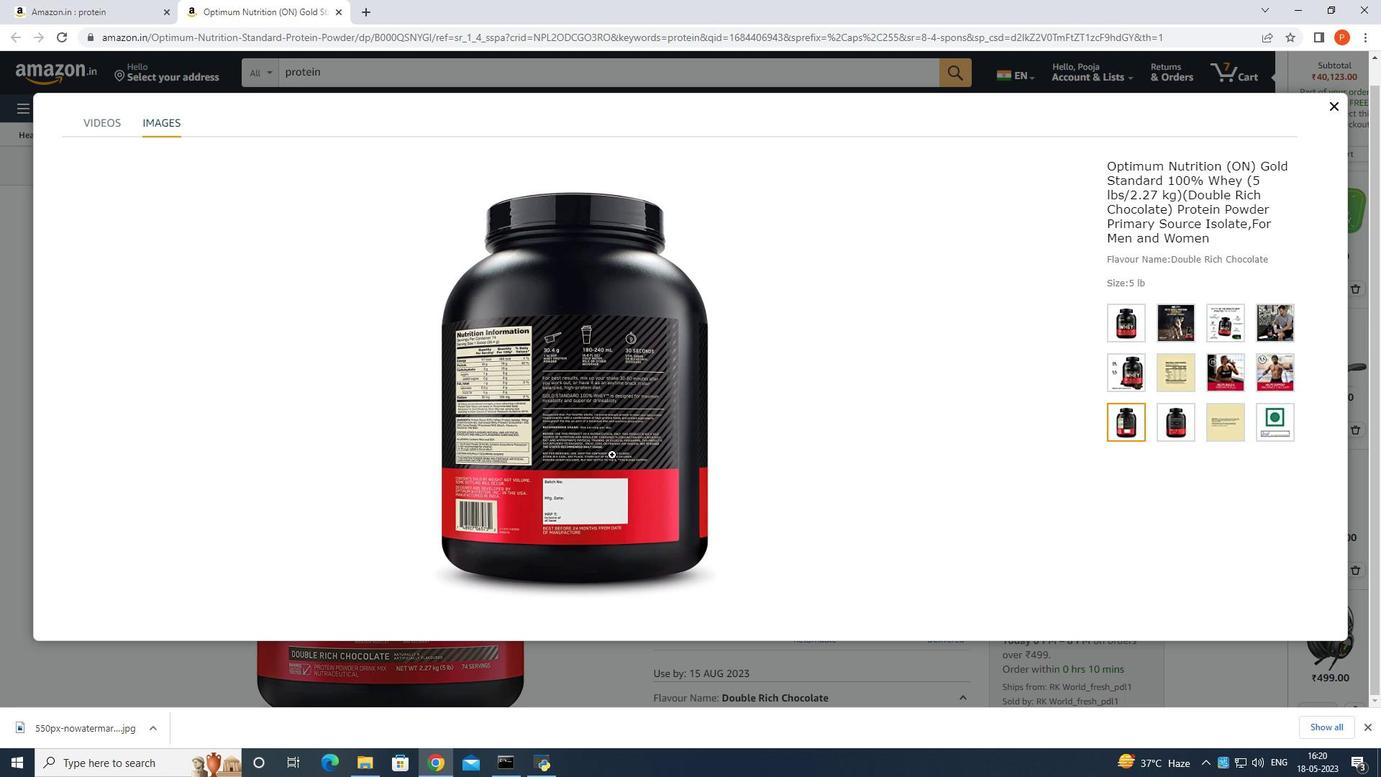 
Action: Mouse pressed left at (582, 461)
Screenshot: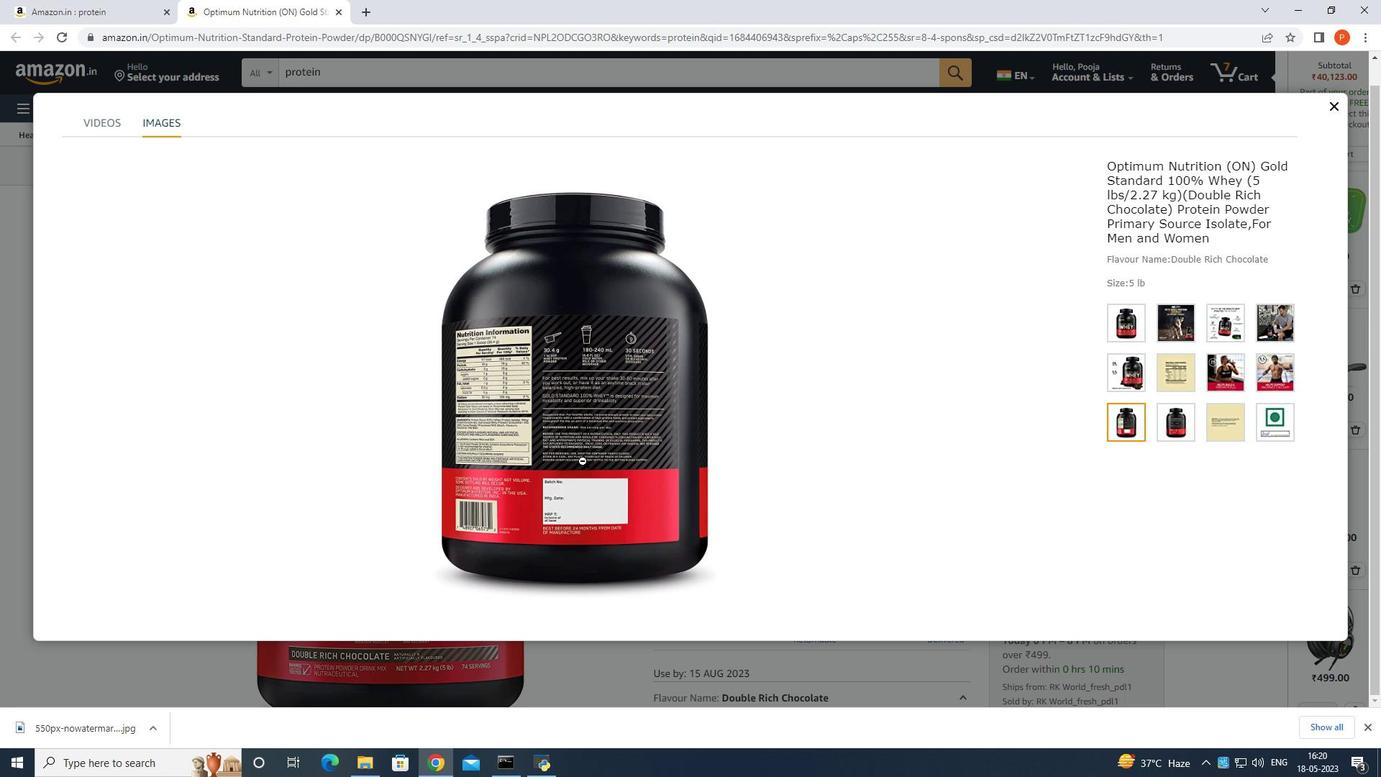 
Action: Mouse moved to (582, 459)
Screenshot: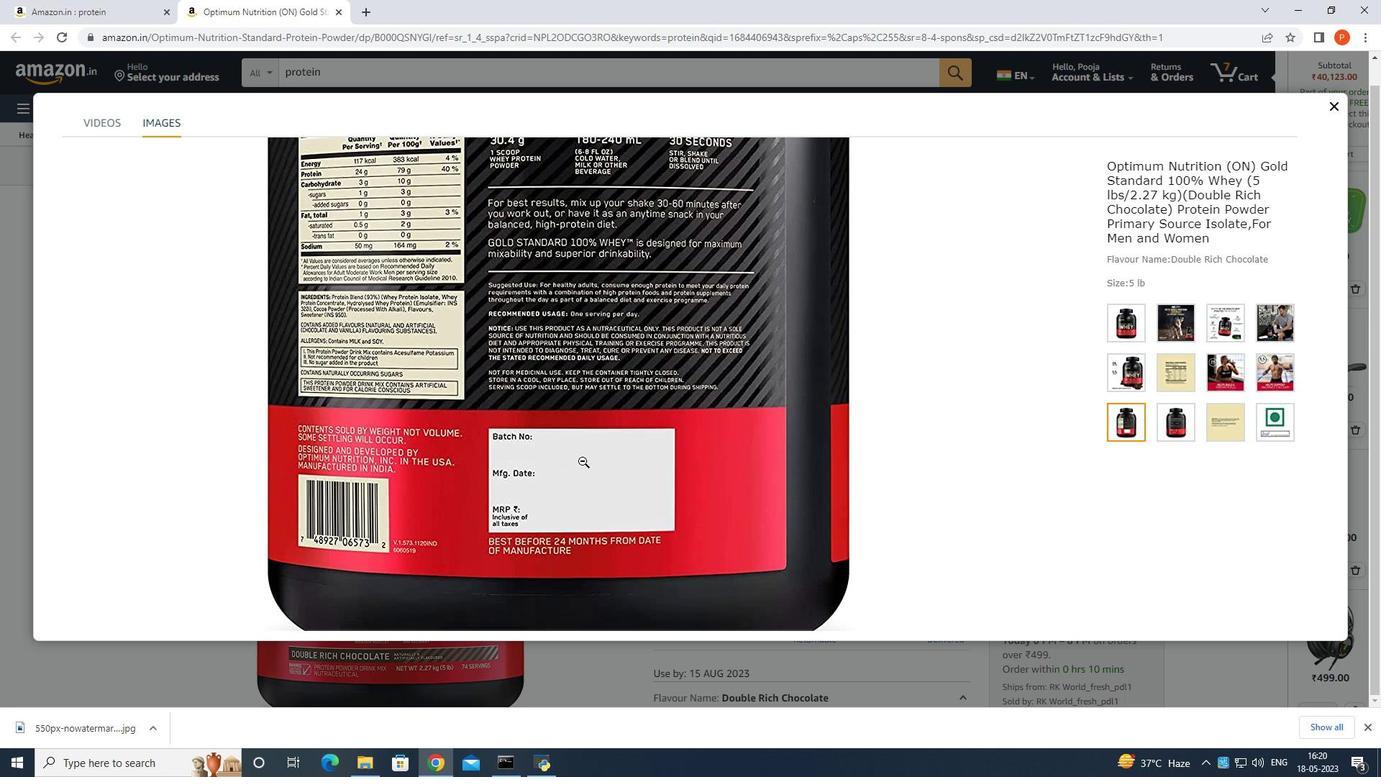 
Action: Mouse pressed left at (582, 459)
Screenshot: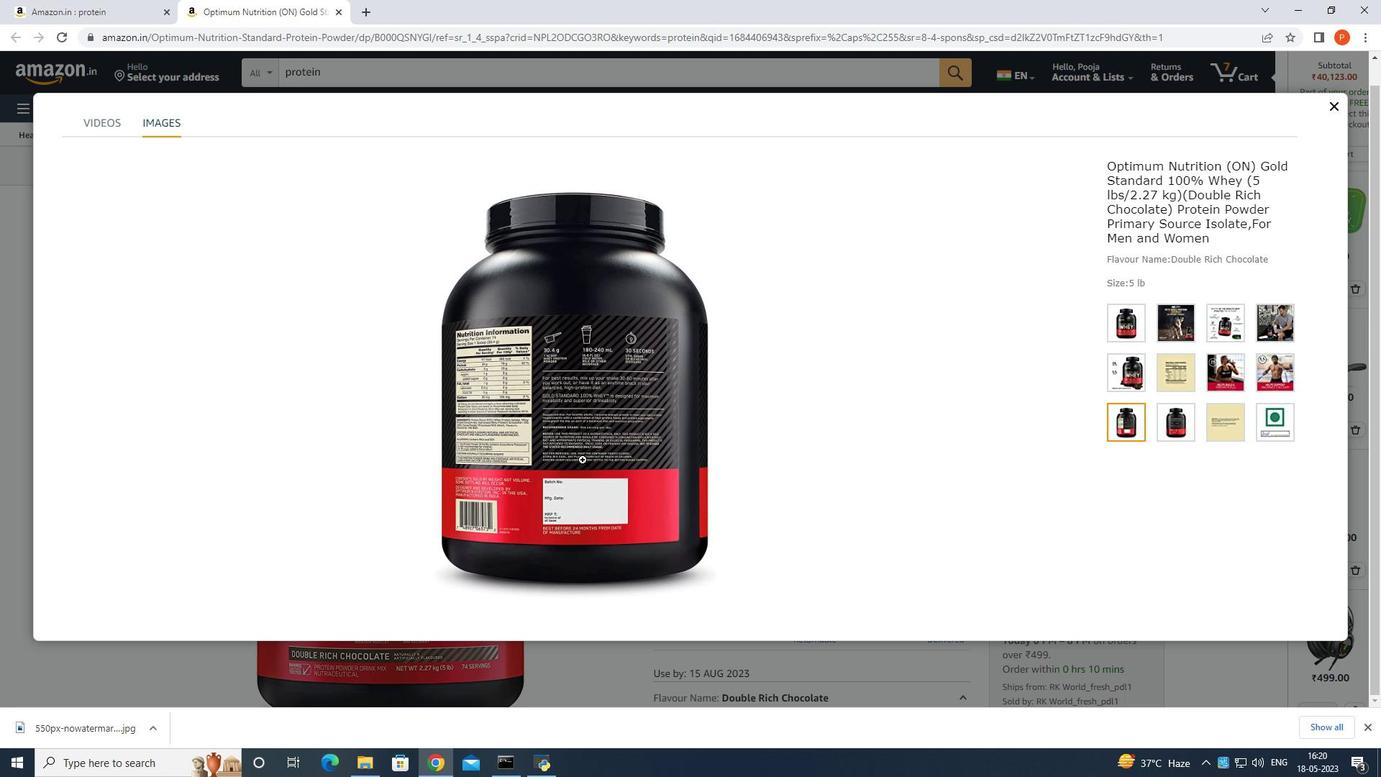 
Action: Mouse pressed left at (582, 459)
Screenshot: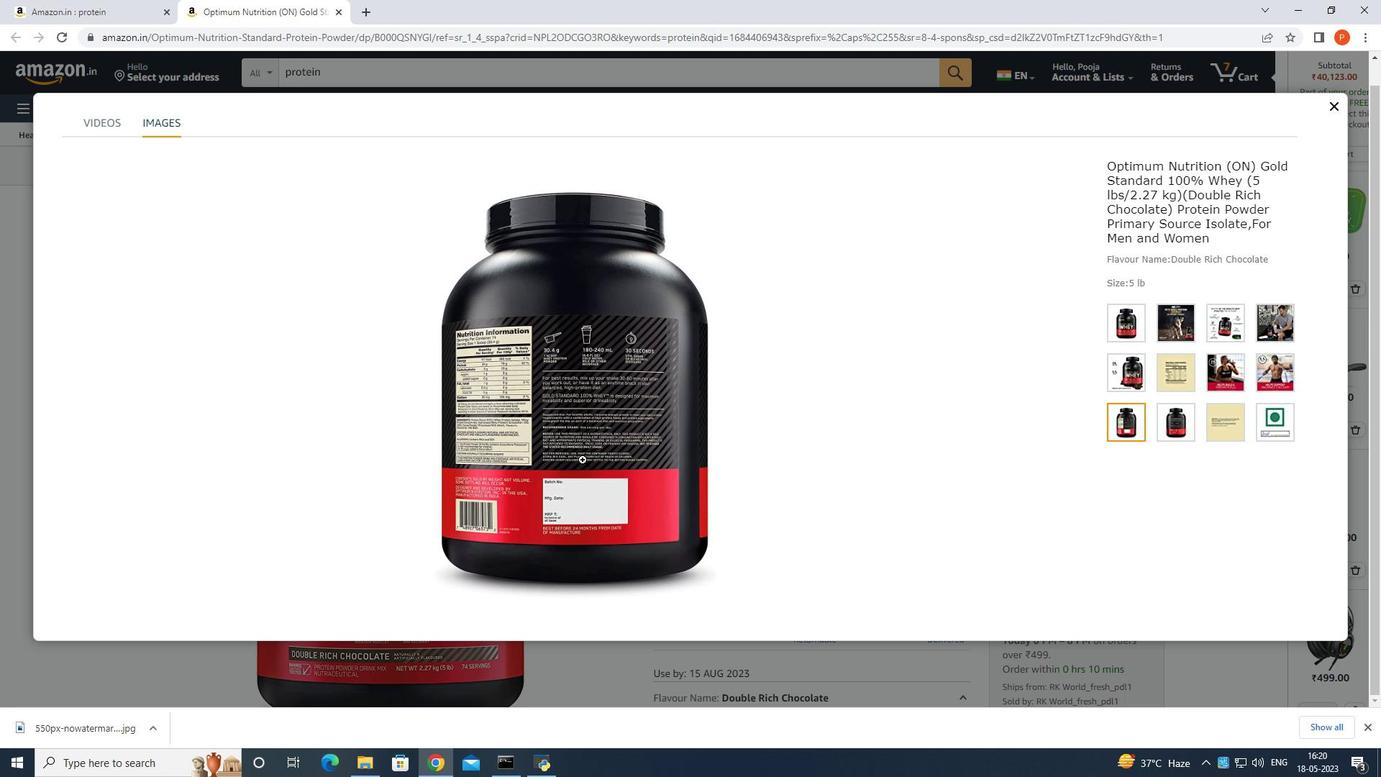 
Action: Mouse pressed left at (582, 459)
Screenshot: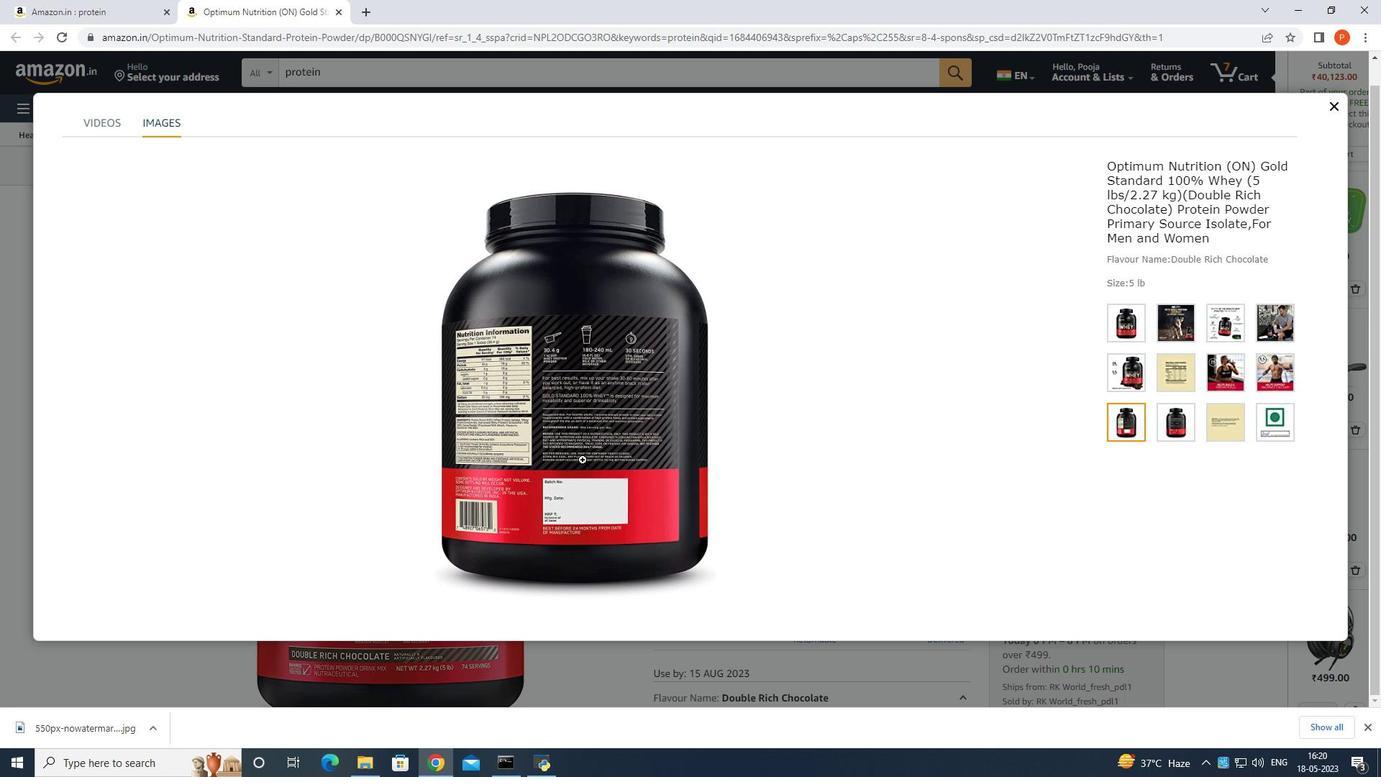 
Action: Mouse moved to (1178, 418)
Screenshot: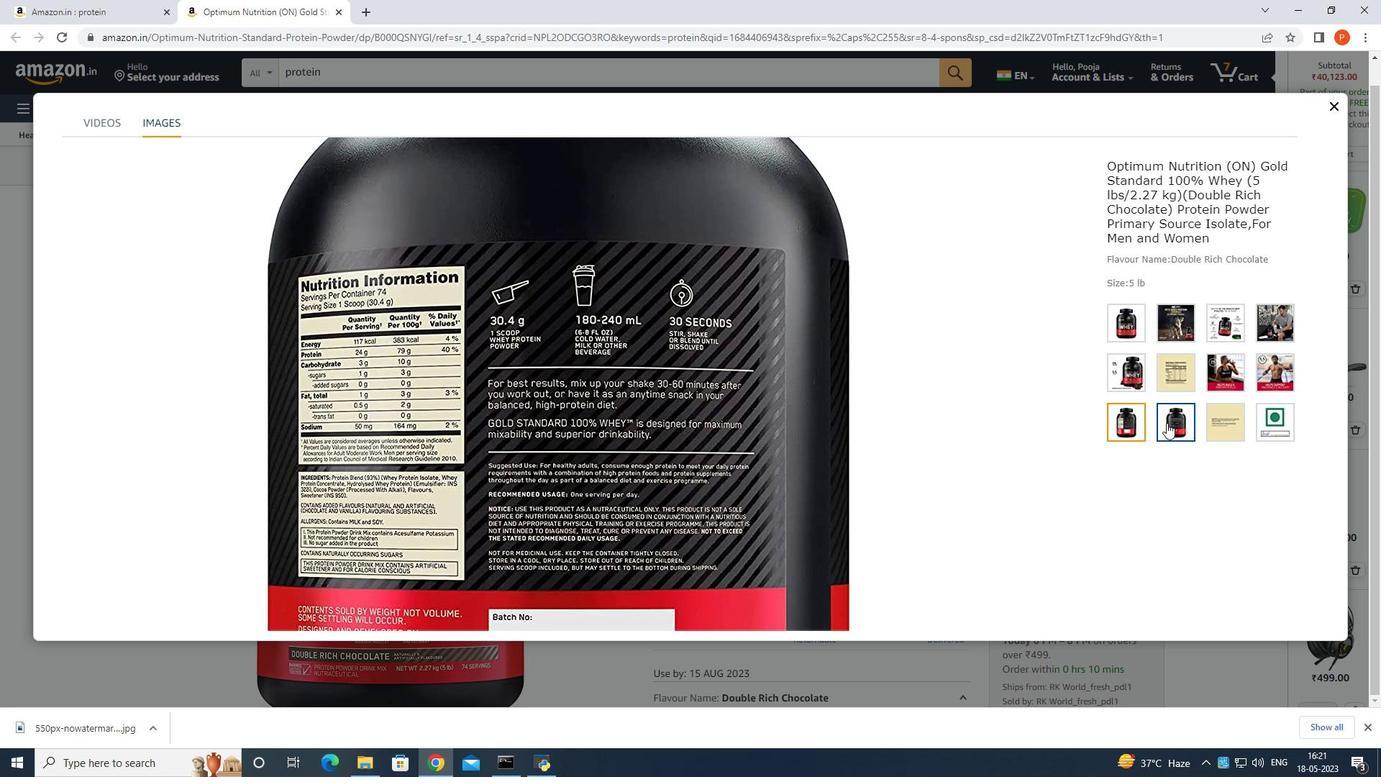 
Action: Mouse pressed left at (1178, 418)
Screenshot: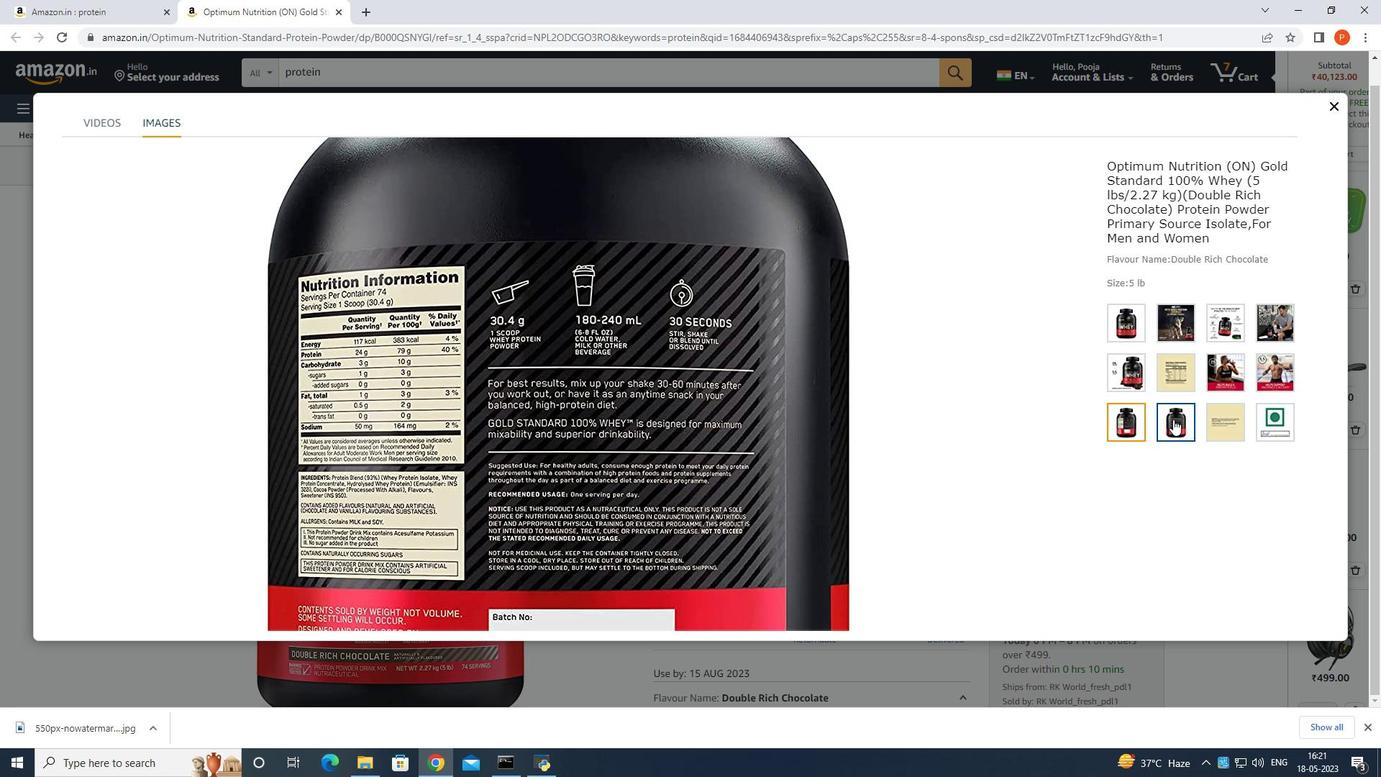 
Action: Mouse moved to (538, 339)
Screenshot: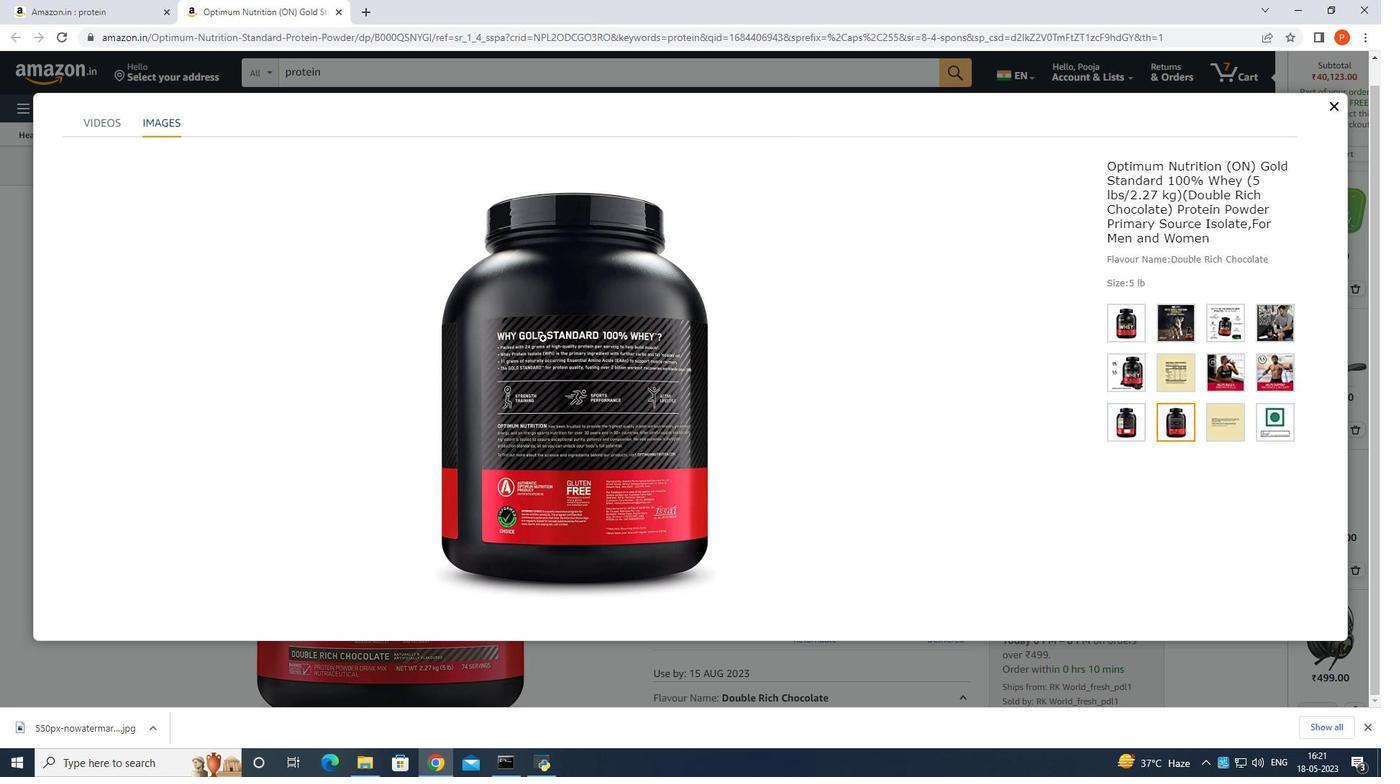 
Action: Mouse pressed left at (538, 339)
Screenshot: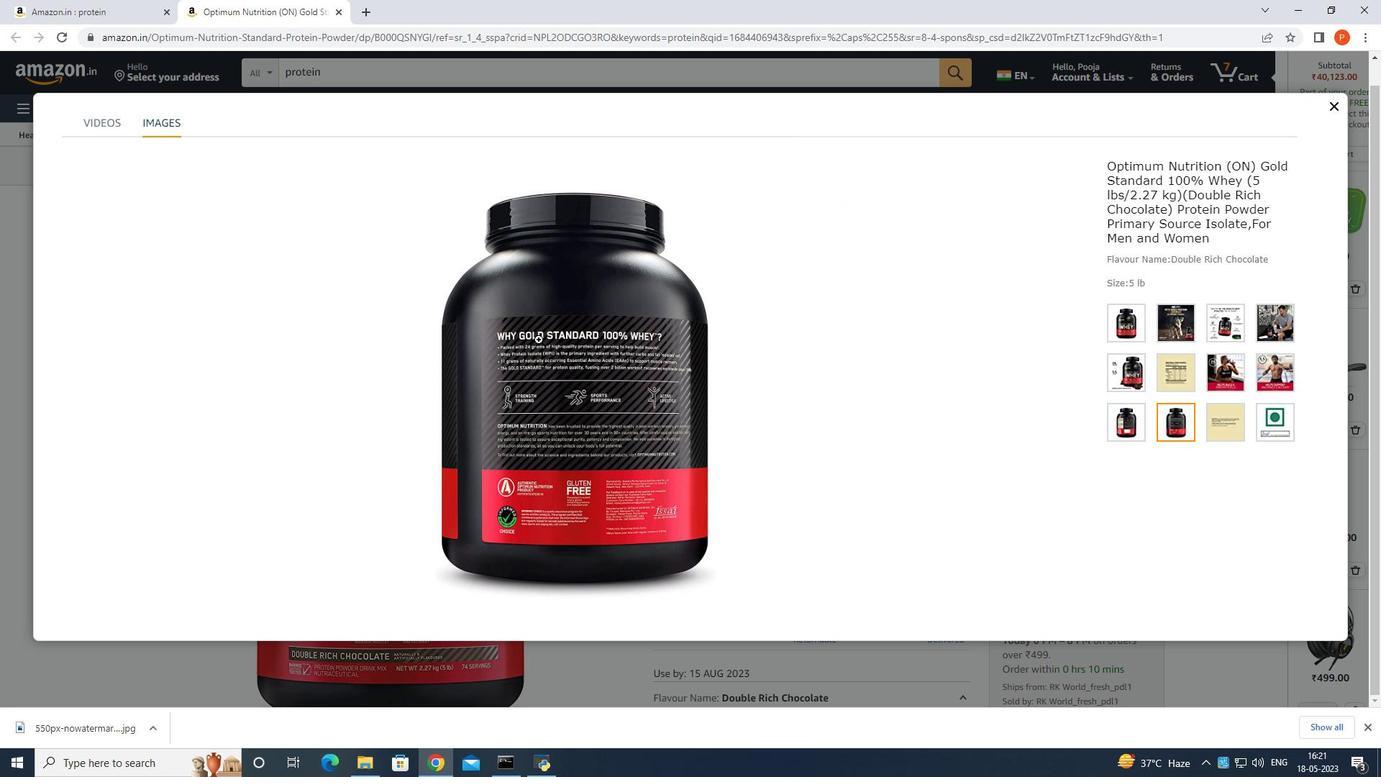 
Action: Mouse moved to (849, 537)
Screenshot: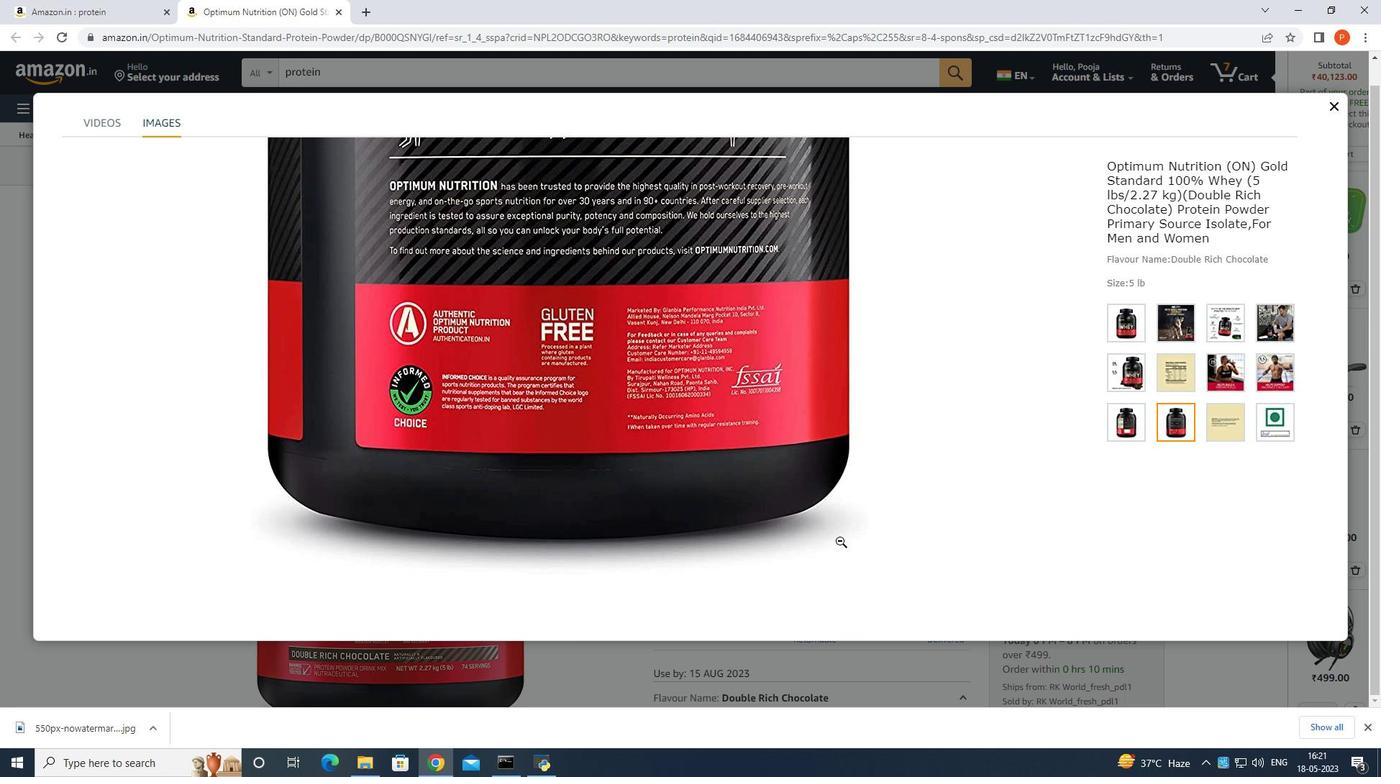 
Action: Mouse pressed left at (849, 537)
Screenshot: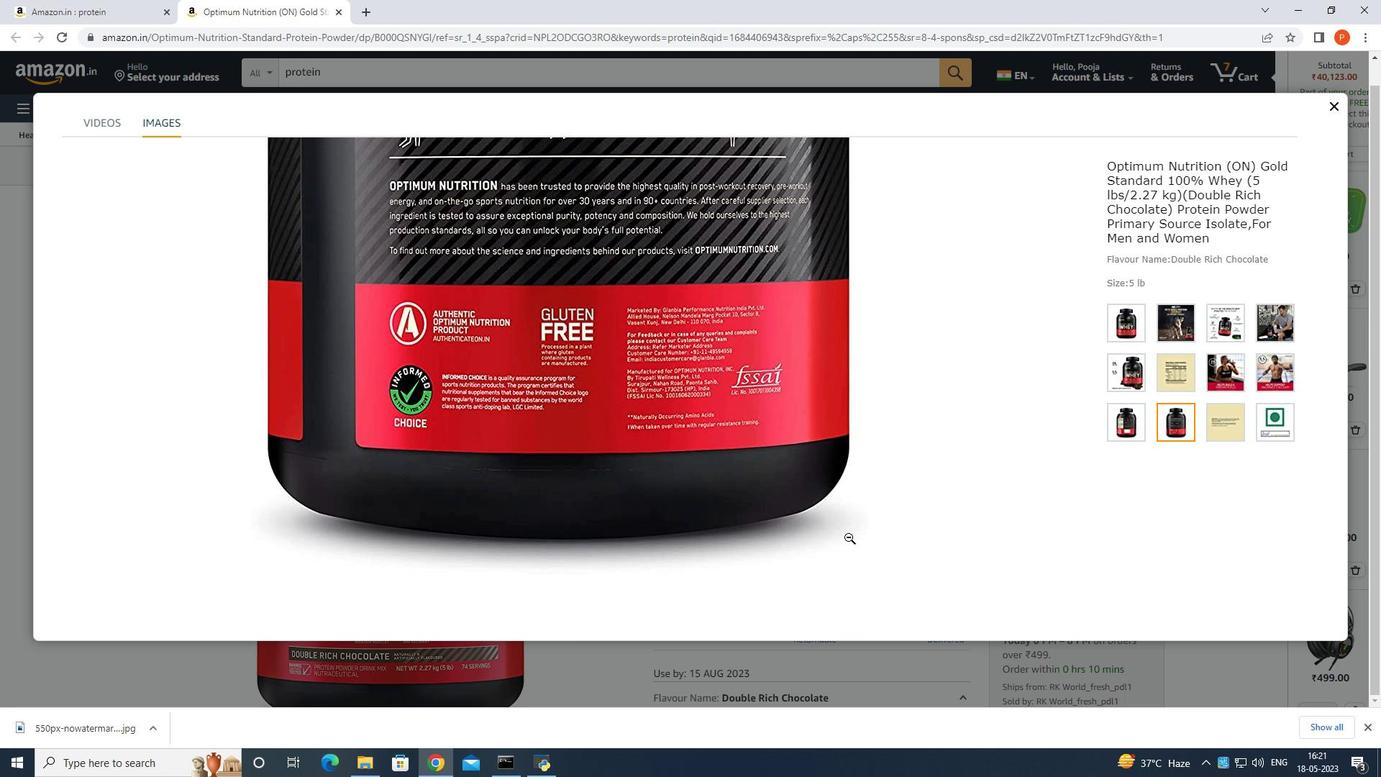 
Action: Mouse moved to (315, 319)
Screenshot: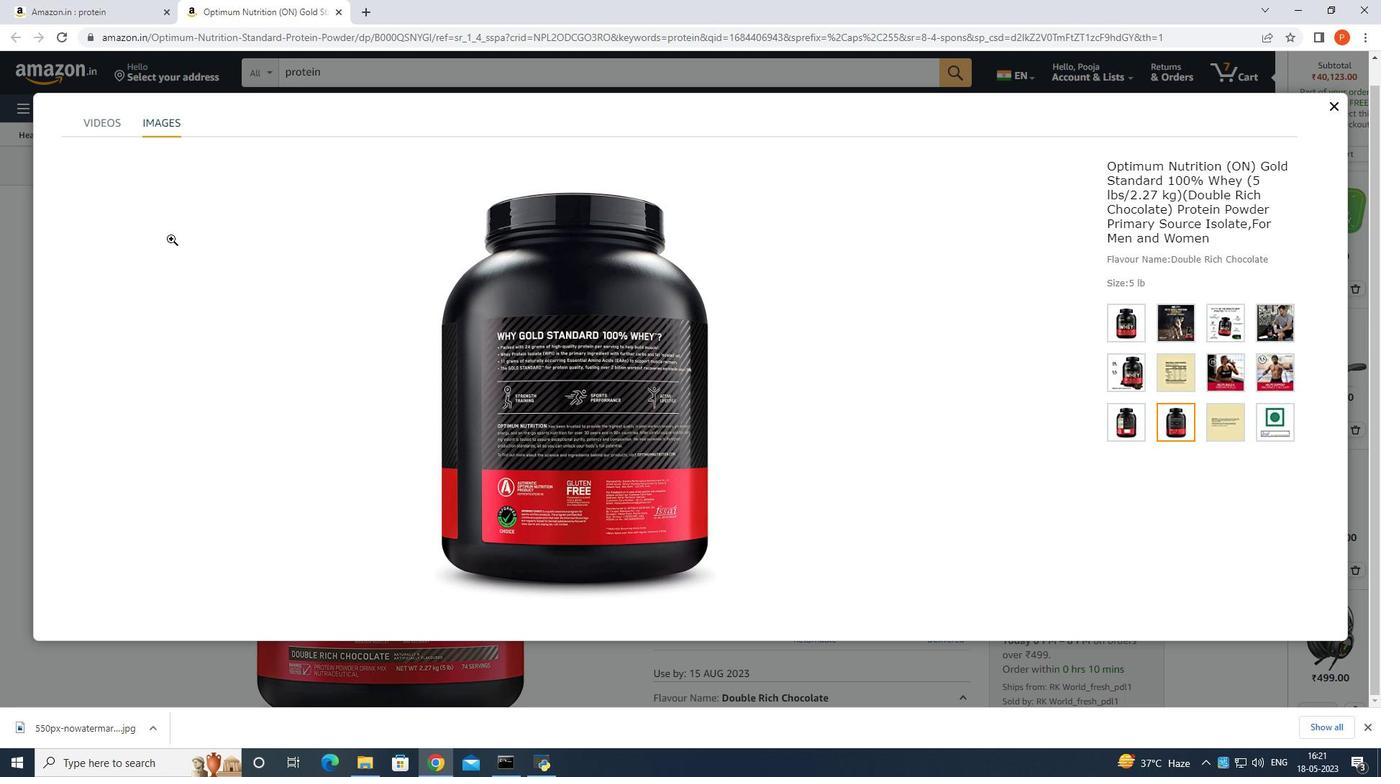 
